 Task: Create ChildIssue0000000797 as Child Issue of Issue Issue0000000399 in Backlog  in Scrum Project Project0000000080 in Jira. Create ChildIssue0000000798 as Child Issue of Issue Issue0000000399 in Backlog  in Scrum Project Project0000000080 in Jira. Create ChildIssue0000000799 as Child Issue of Issue Issue0000000400 in Backlog  in Scrum Project Project0000000080 in Jira. Create ChildIssue0000000800 as Child Issue of Issue Issue0000000400 in Backlog  in Scrum Project Project0000000080 in Jira. Assign Person0000000157 as Assignee of Child Issue ChildIssue0000000781 of Issue Issue0000000391 in Backlog  in Scrum Project Project0000000079 in Jira
Action: Mouse moved to (43, 270)
Screenshot: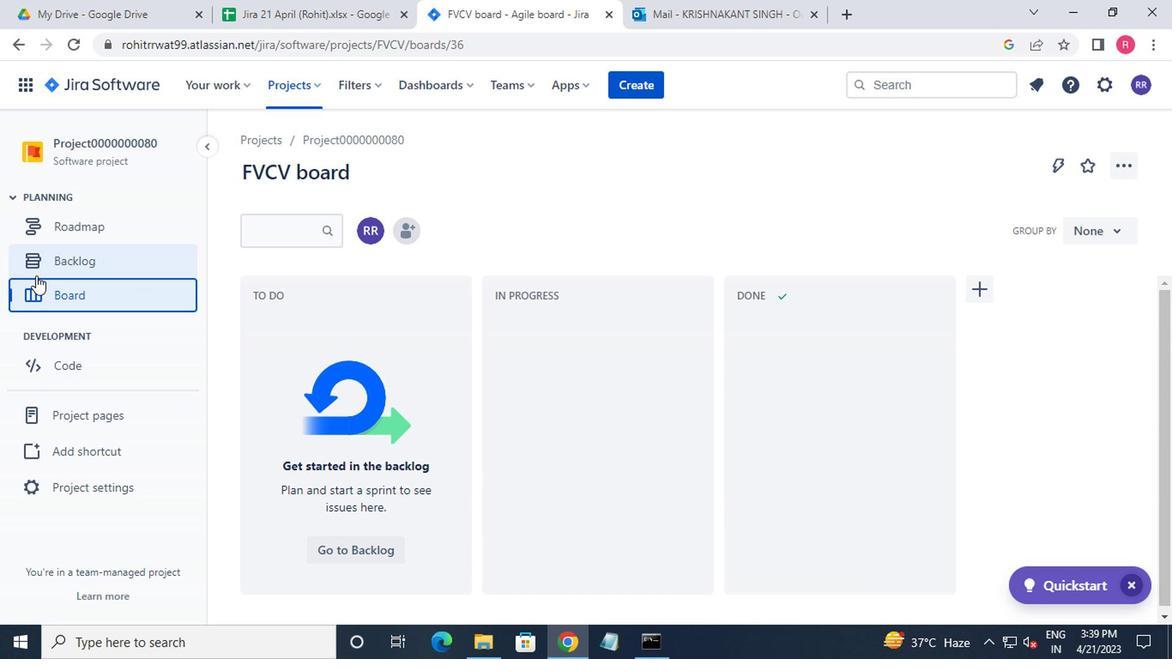 
Action: Mouse pressed left at (43, 270)
Screenshot: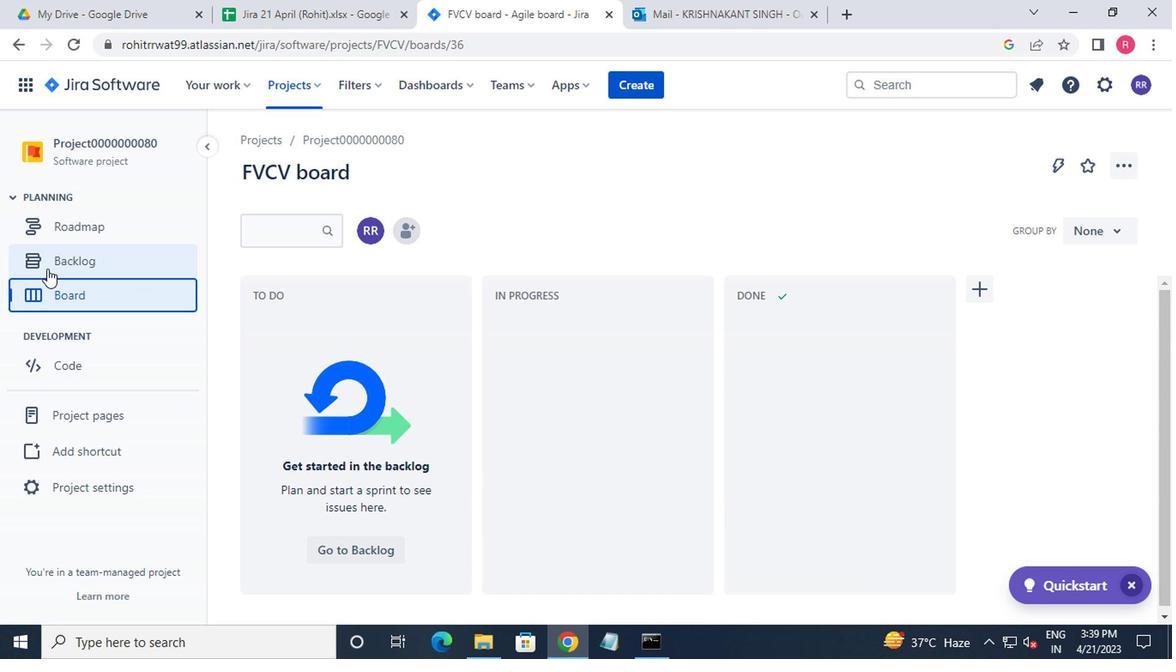 
Action: Mouse moved to (375, 354)
Screenshot: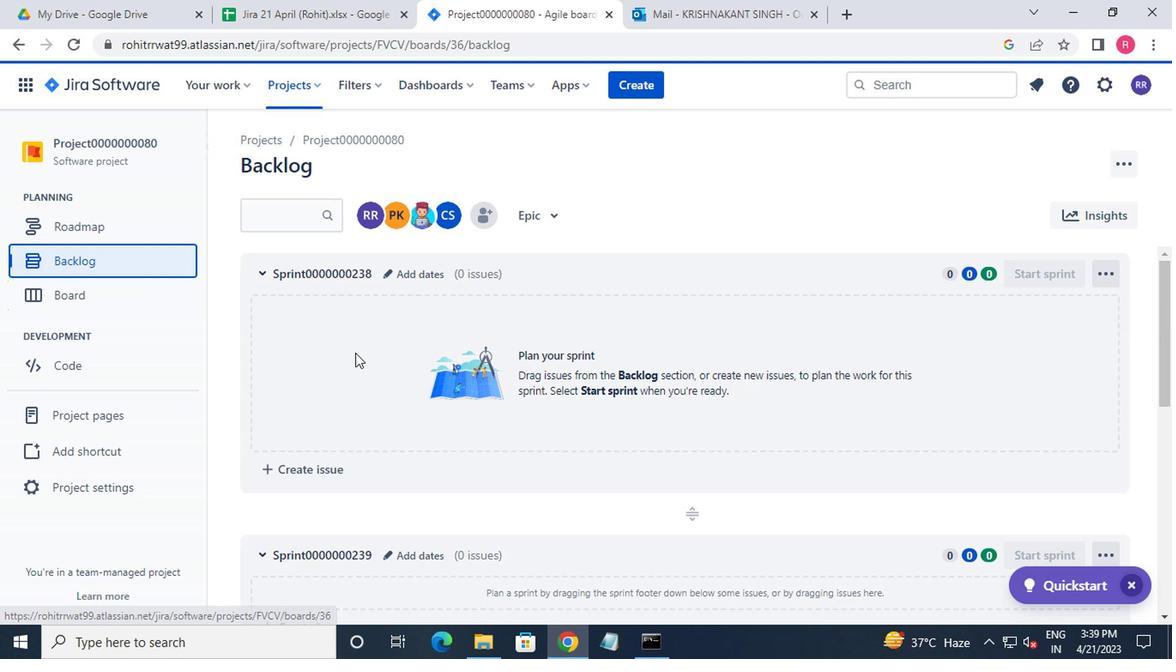 
Action: Mouse scrolled (375, 353) with delta (0, -1)
Screenshot: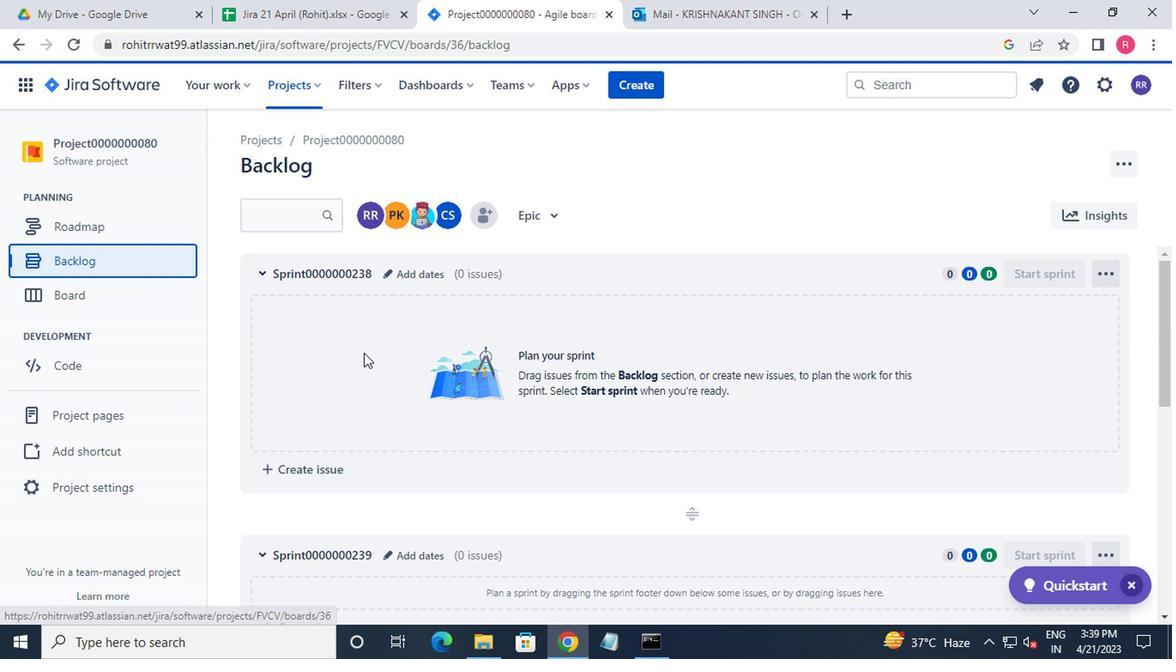 
Action: Mouse scrolled (375, 353) with delta (0, -1)
Screenshot: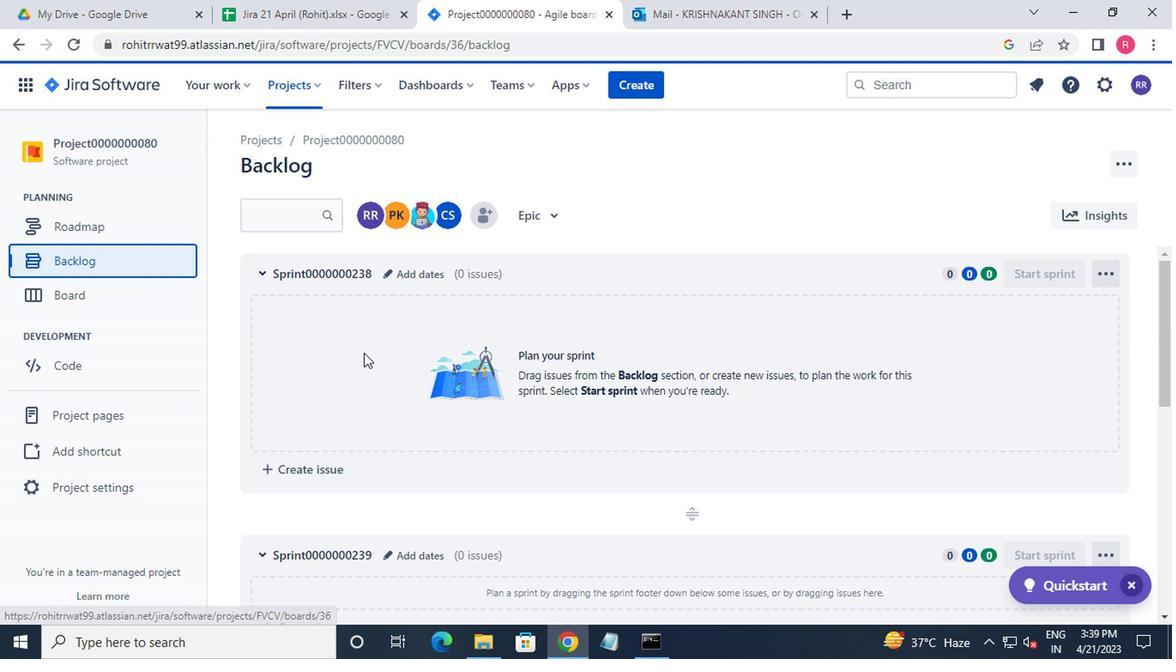
Action: Mouse scrolled (375, 353) with delta (0, -1)
Screenshot: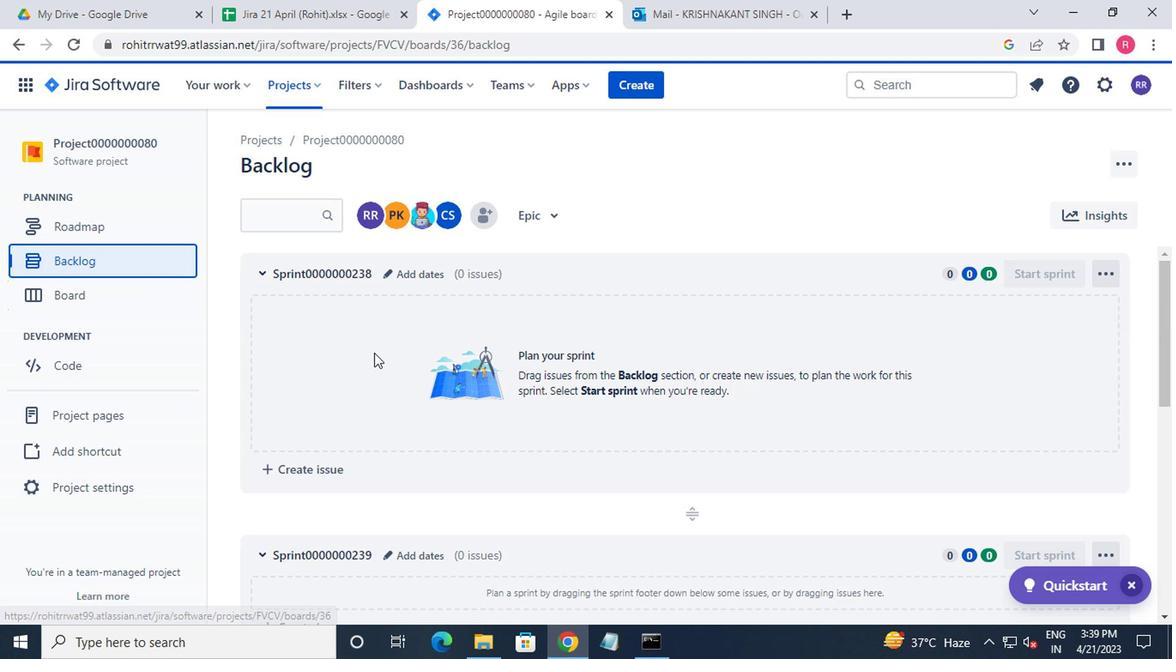 
Action: Mouse moved to (376, 354)
Screenshot: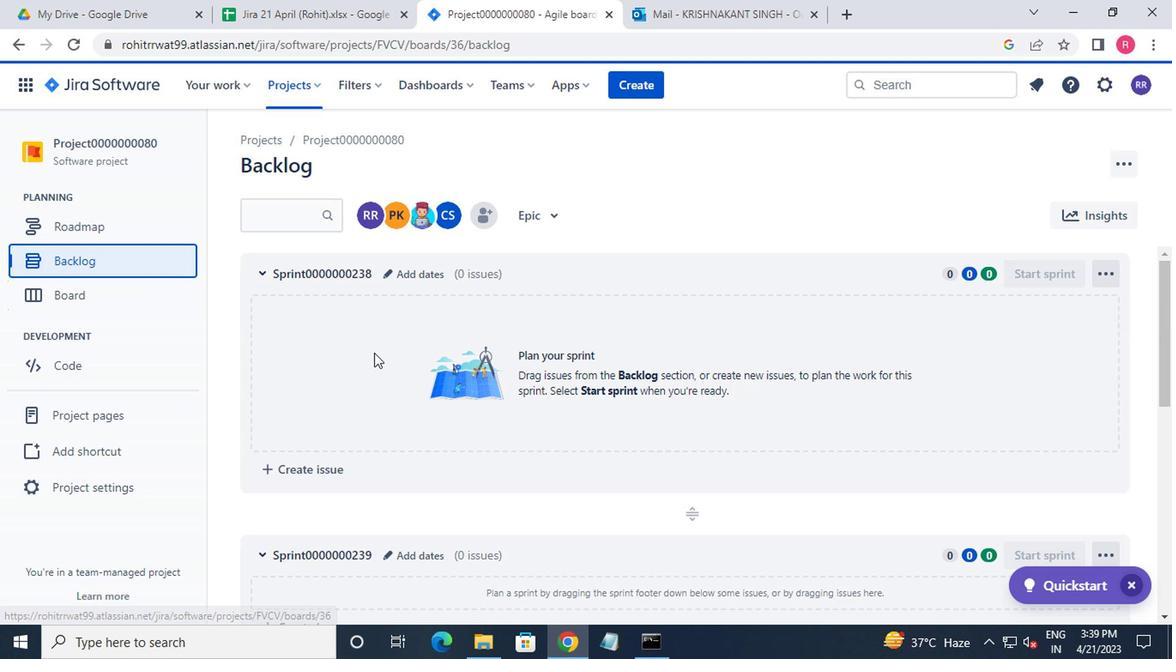 
Action: Mouse scrolled (376, 353) with delta (0, -1)
Screenshot: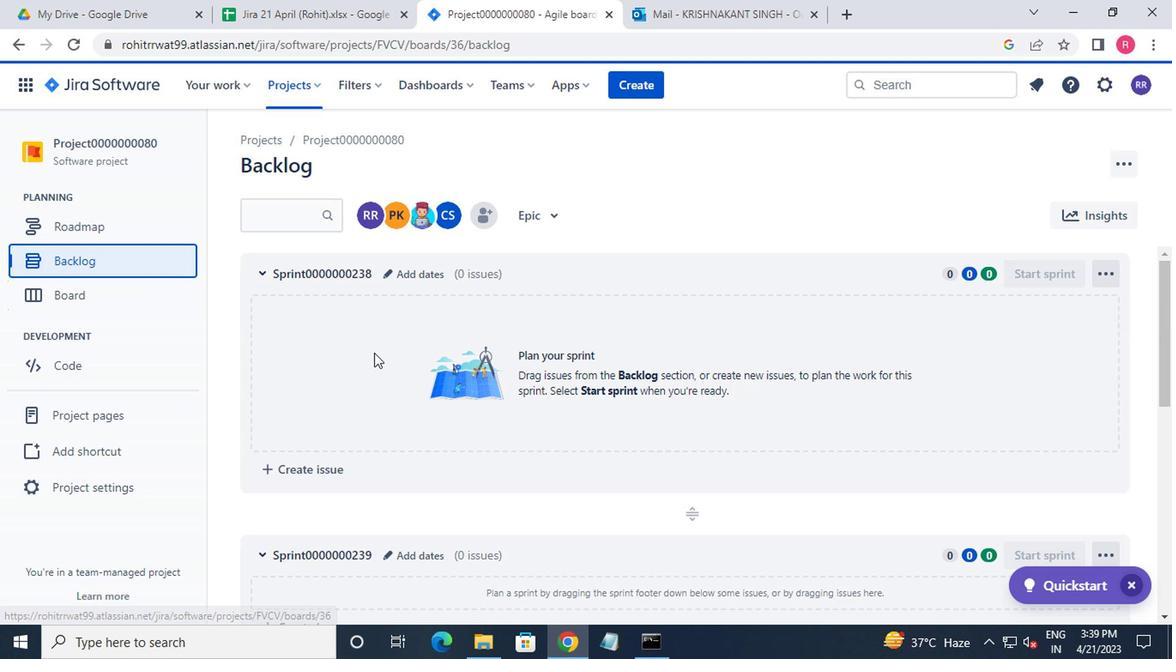 
Action: Mouse scrolled (376, 353) with delta (0, -1)
Screenshot: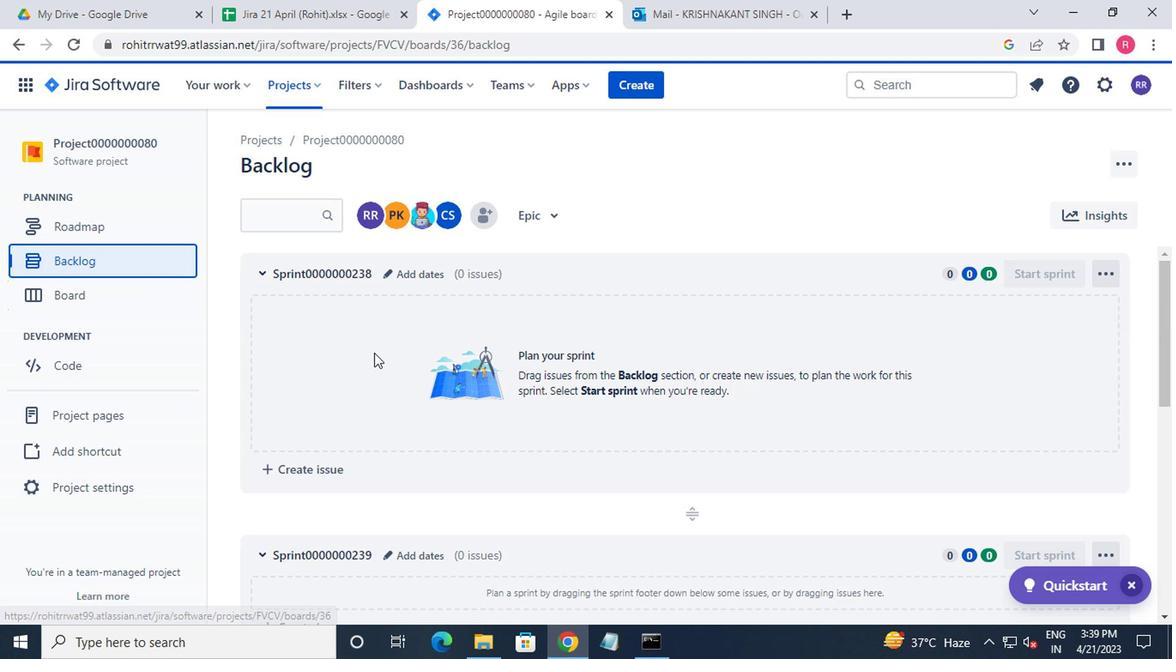 
Action: Mouse moved to (376, 356)
Screenshot: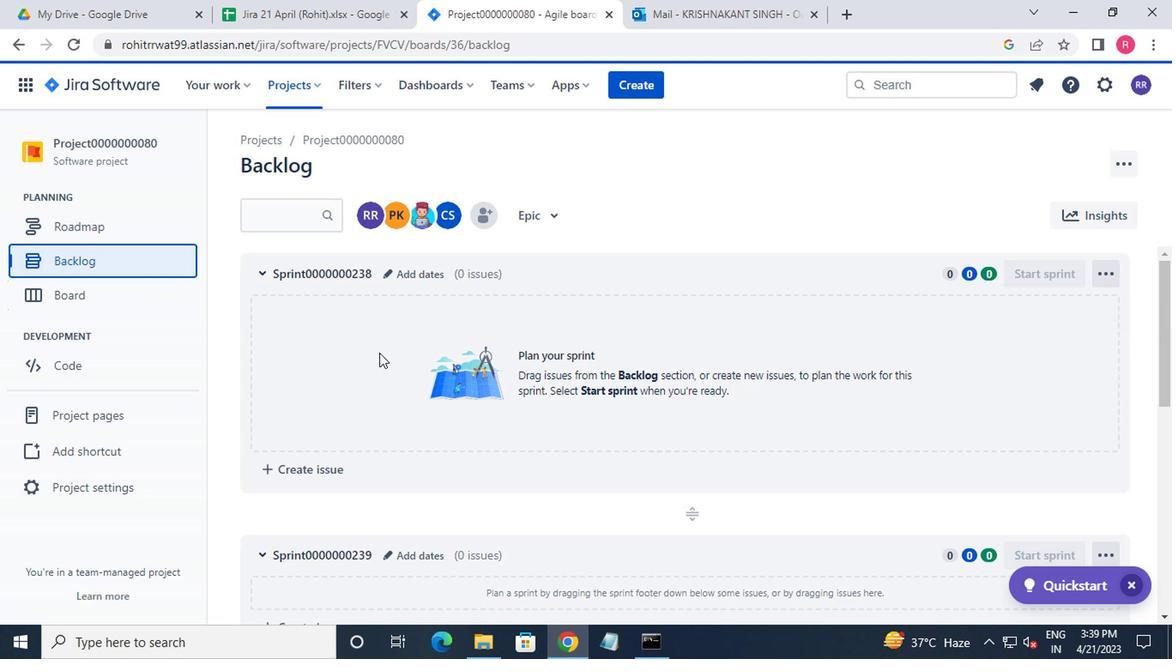 
Action: Mouse scrolled (376, 355) with delta (0, 0)
Screenshot: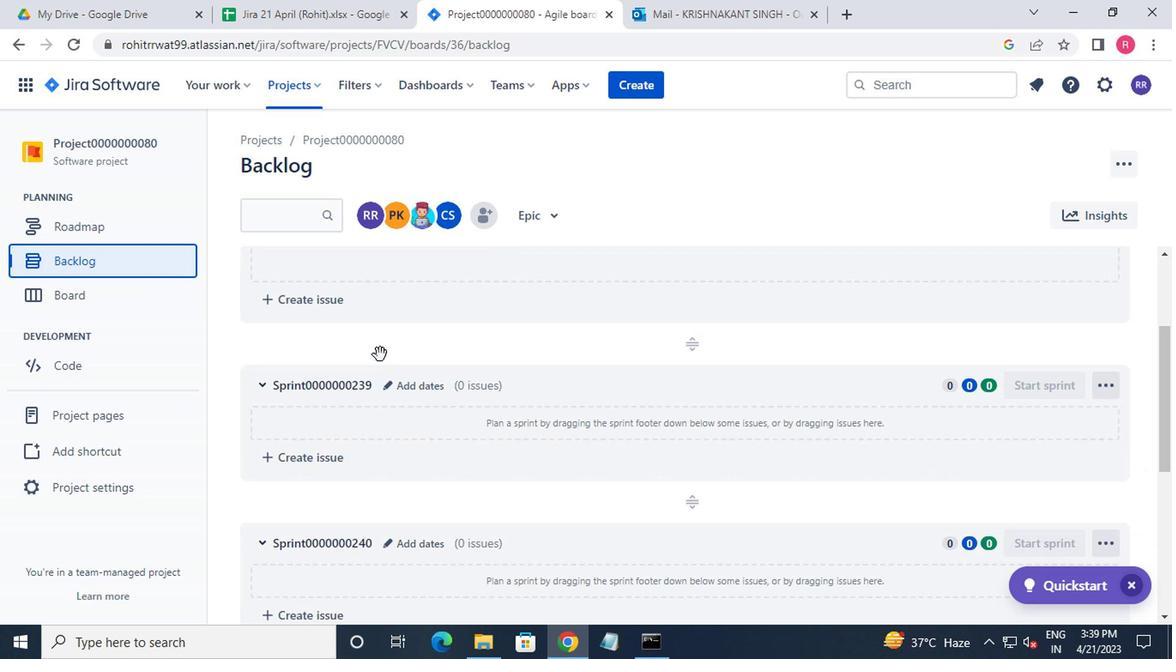 
Action: Mouse scrolled (376, 355) with delta (0, 0)
Screenshot: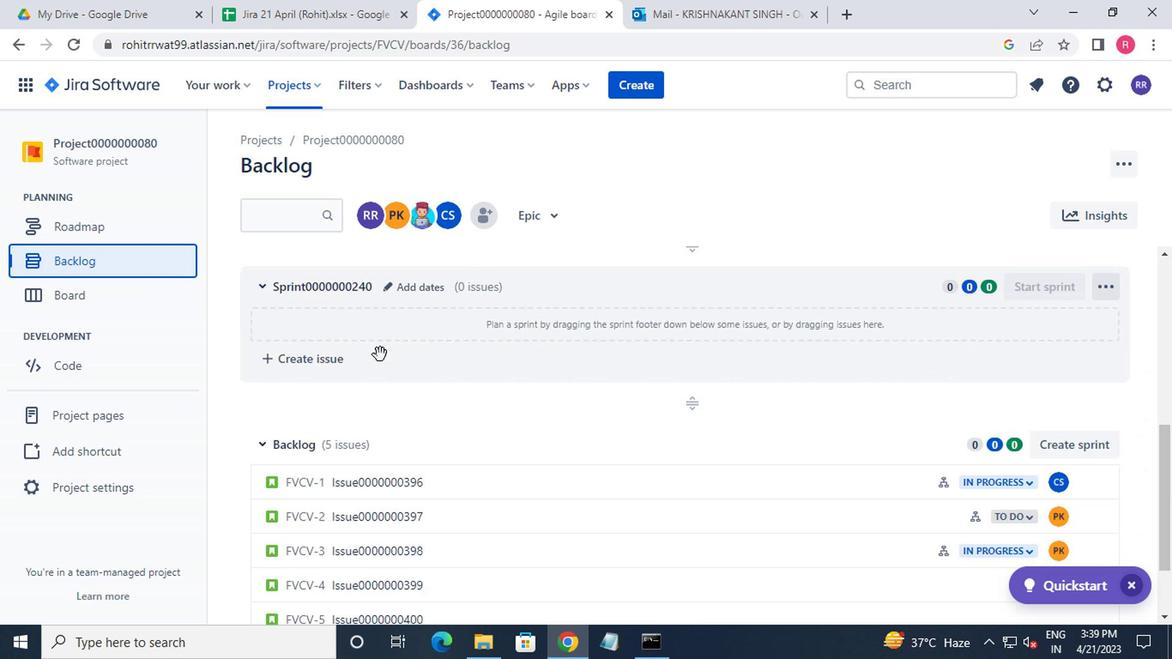 
Action: Mouse scrolled (376, 355) with delta (0, 0)
Screenshot: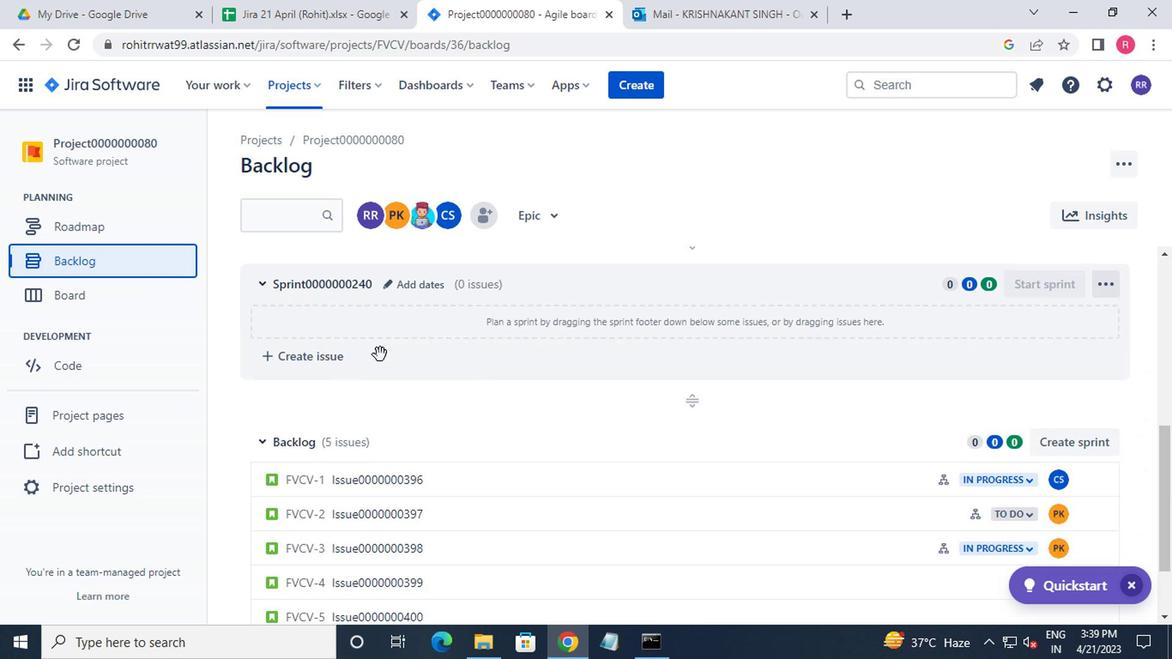
Action: Mouse scrolled (376, 355) with delta (0, 0)
Screenshot: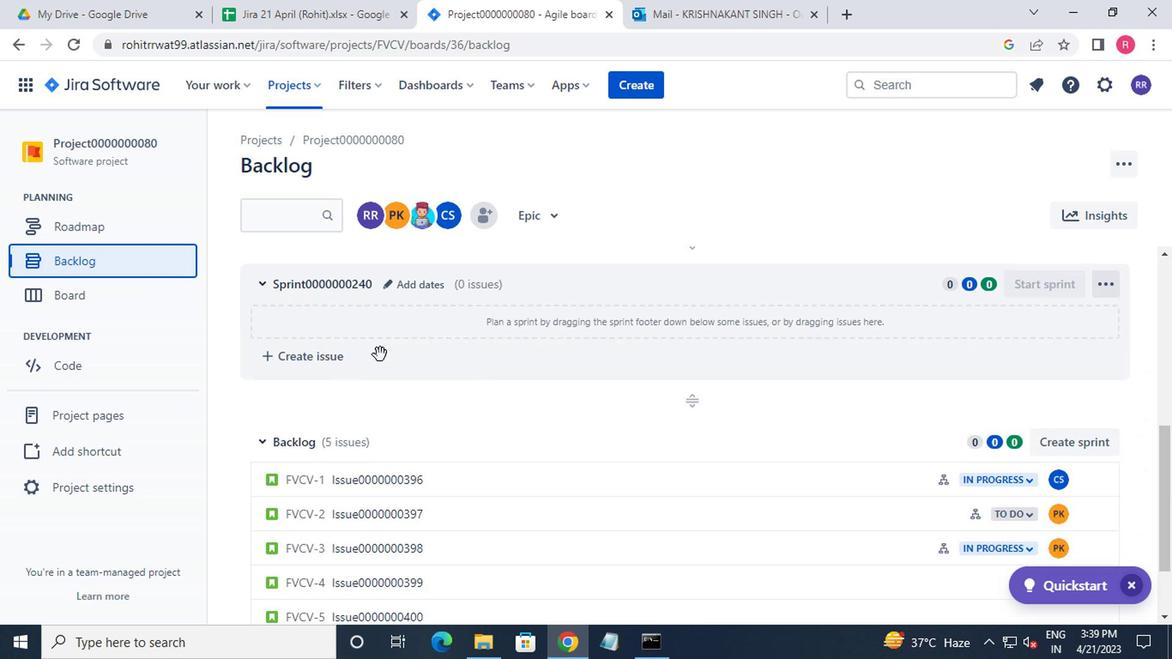 
Action: Mouse moved to (376, 357)
Screenshot: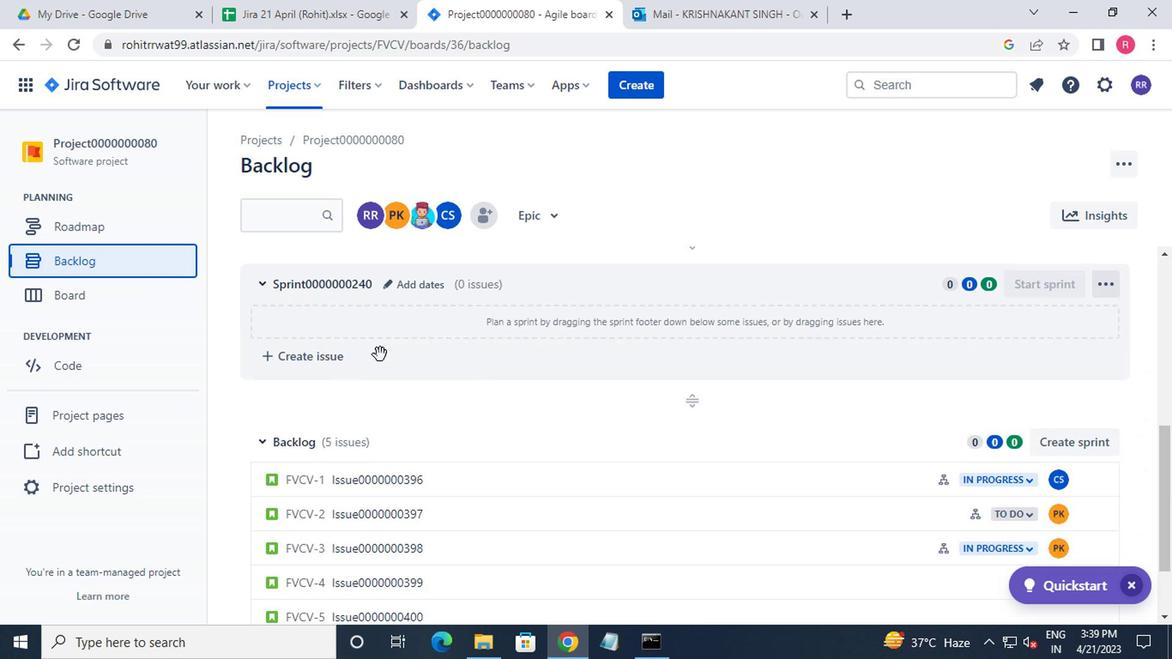 
Action: Mouse scrolled (376, 357) with delta (0, 0)
Screenshot: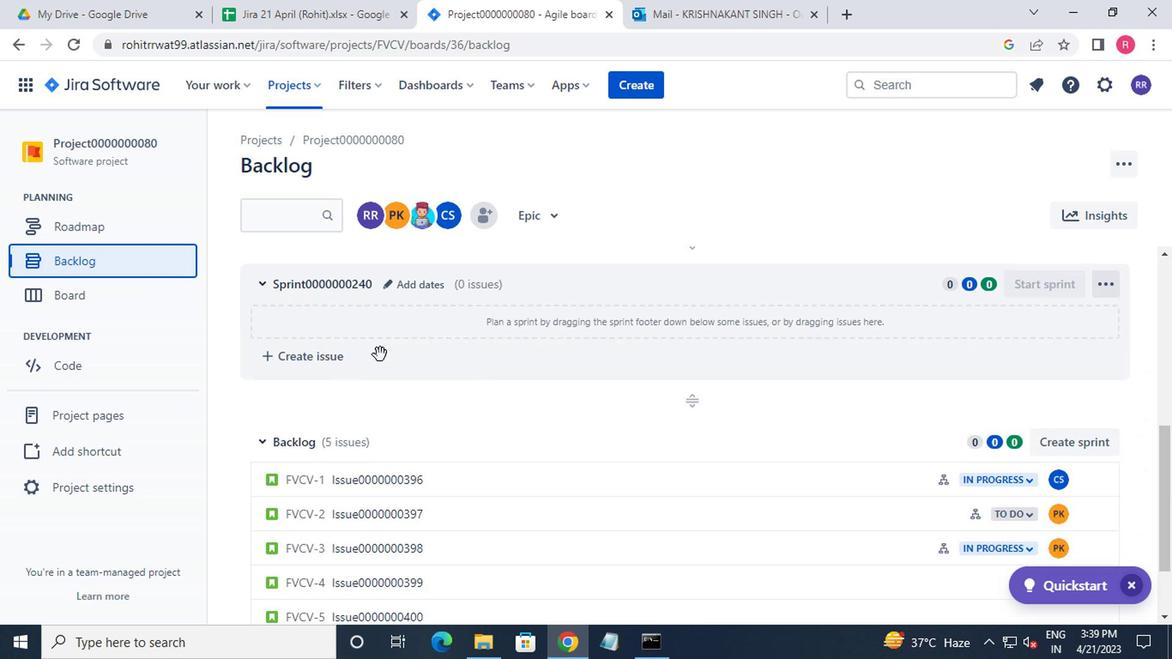 
Action: Mouse moved to (530, 483)
Screenshot: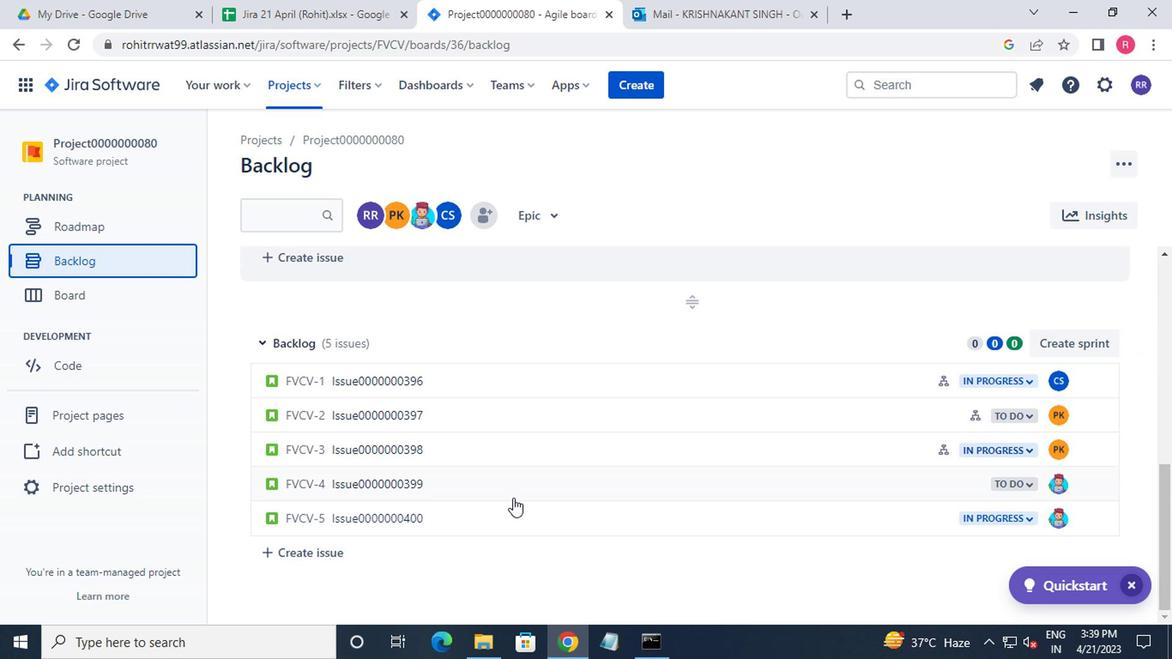 
Action: Mouse pressed left at (530, 483)
Screenshot: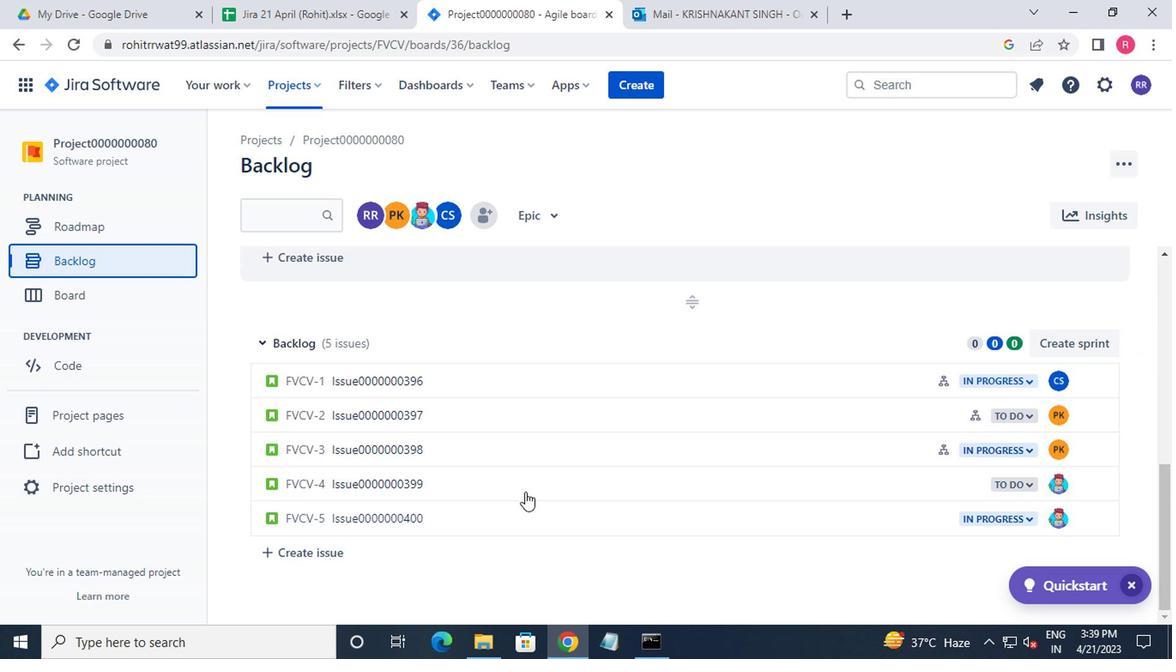 
Action: Mouse moved to (865, 351)
Screenshot: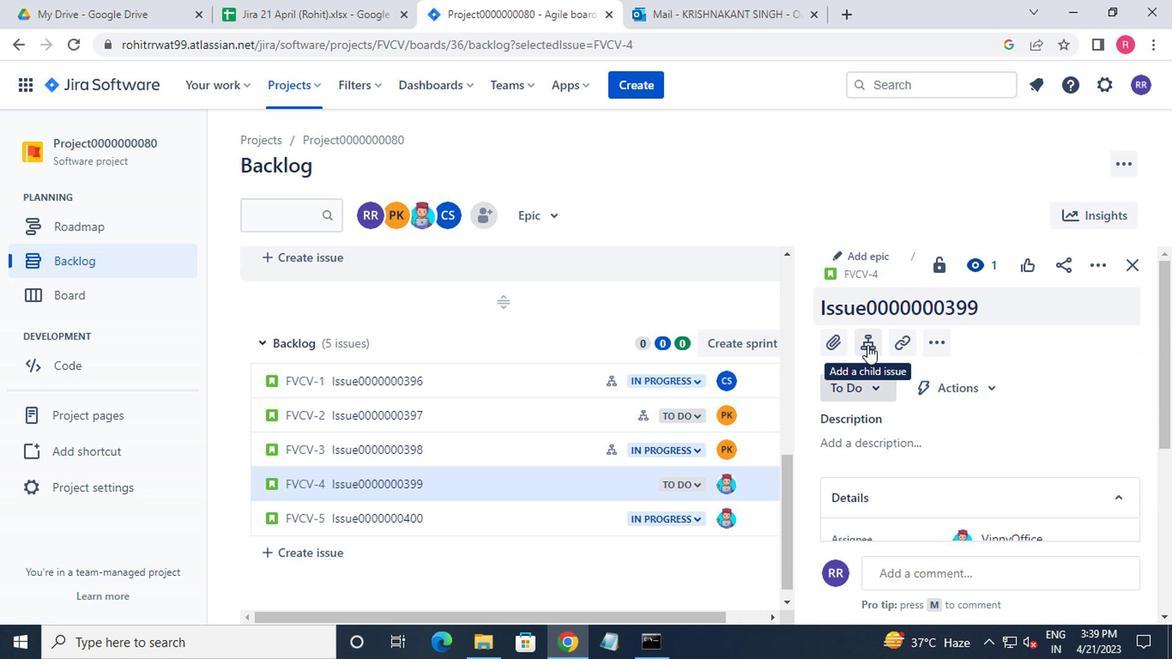 
Action: Mouse pressed left at (865, 351)
Screenshot: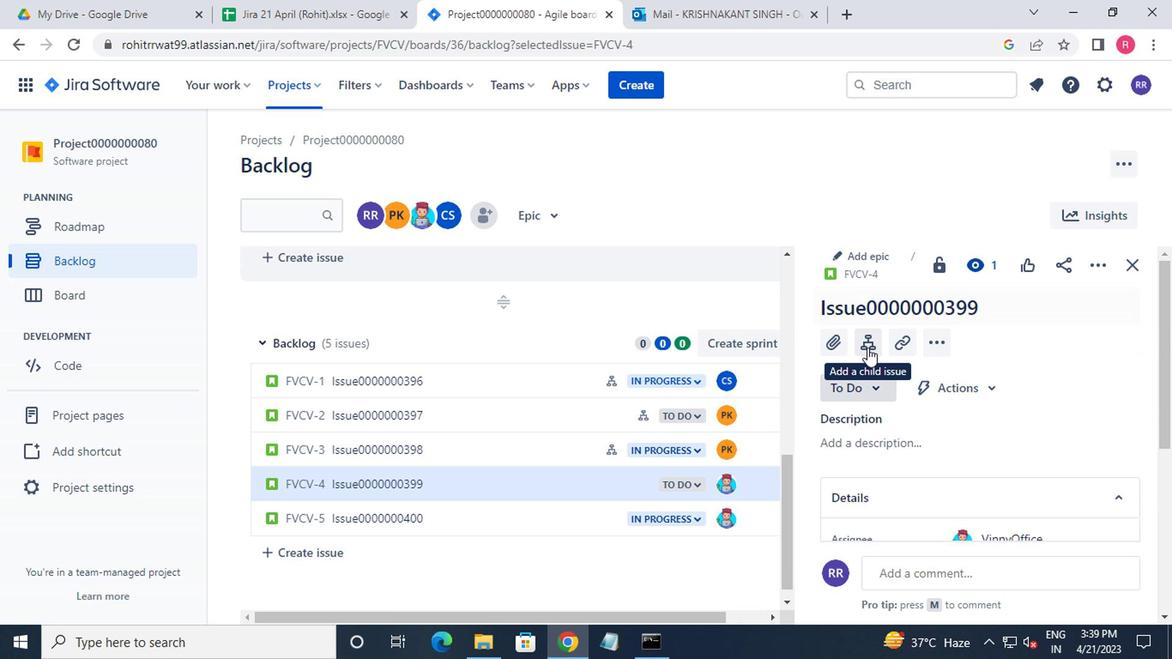 
Action: Mouse moved to (784, 306)
Screenshot: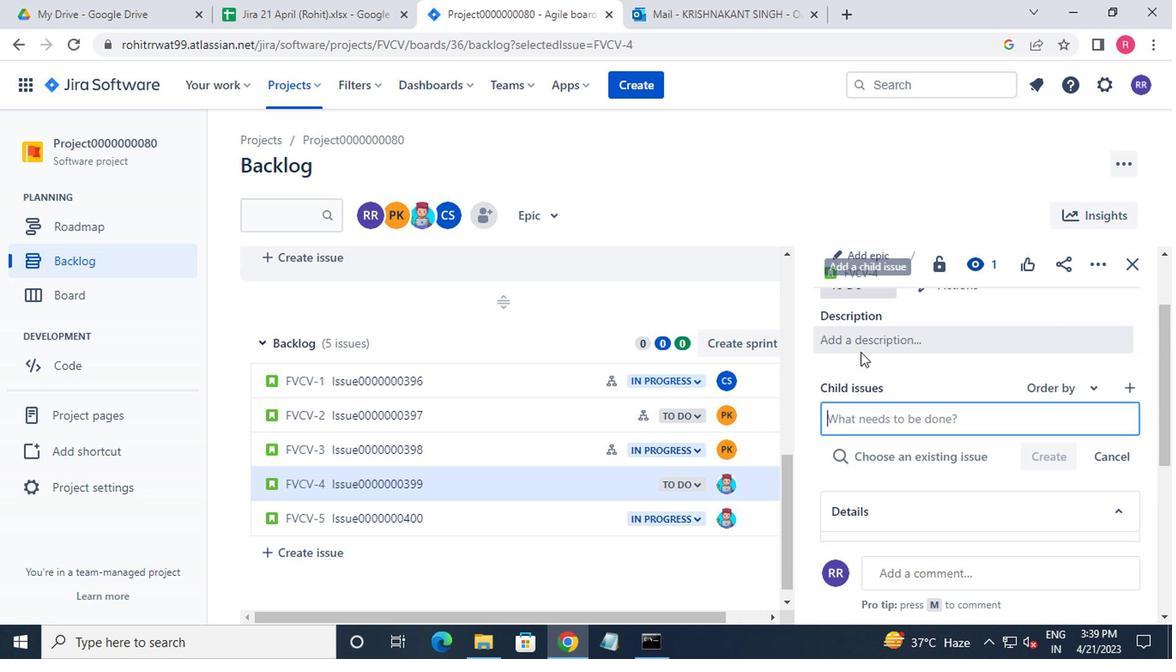 
Action: Key pressed <Key.shift>CHILD<Key.shift_r>ISSUE0000000797<Key.enter><Key.shift>CHILD<Key.shift_r>ISSUE0000000798<Key.enter>
Screenshot: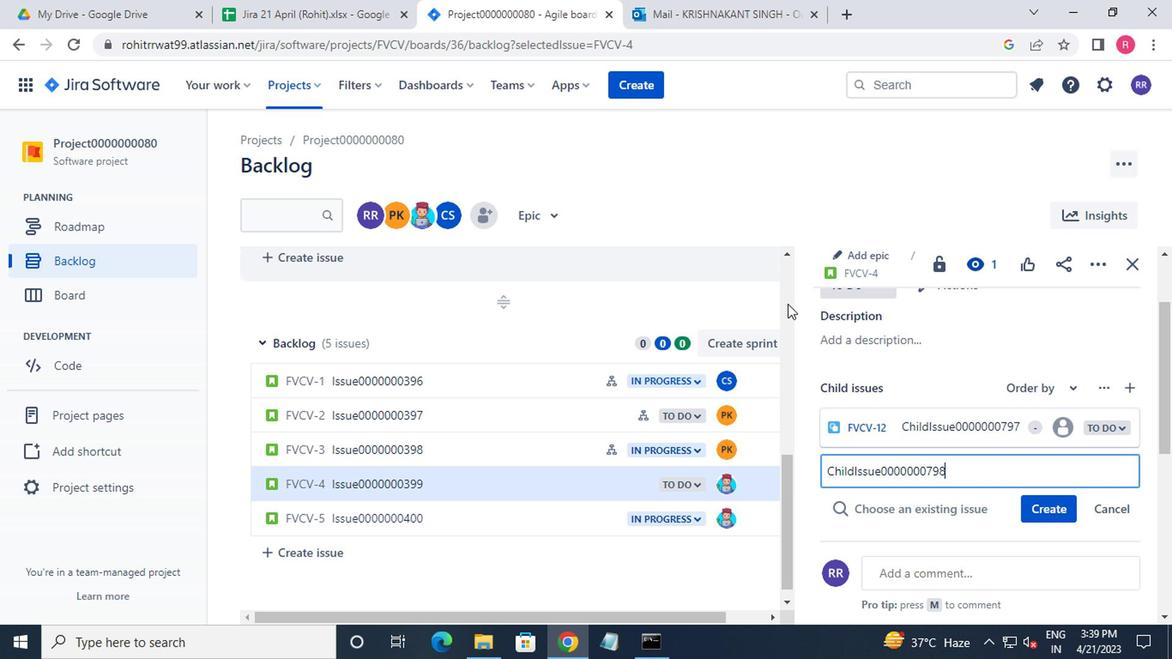 
Action: Mouse moved to (529, 511)
Screenshot: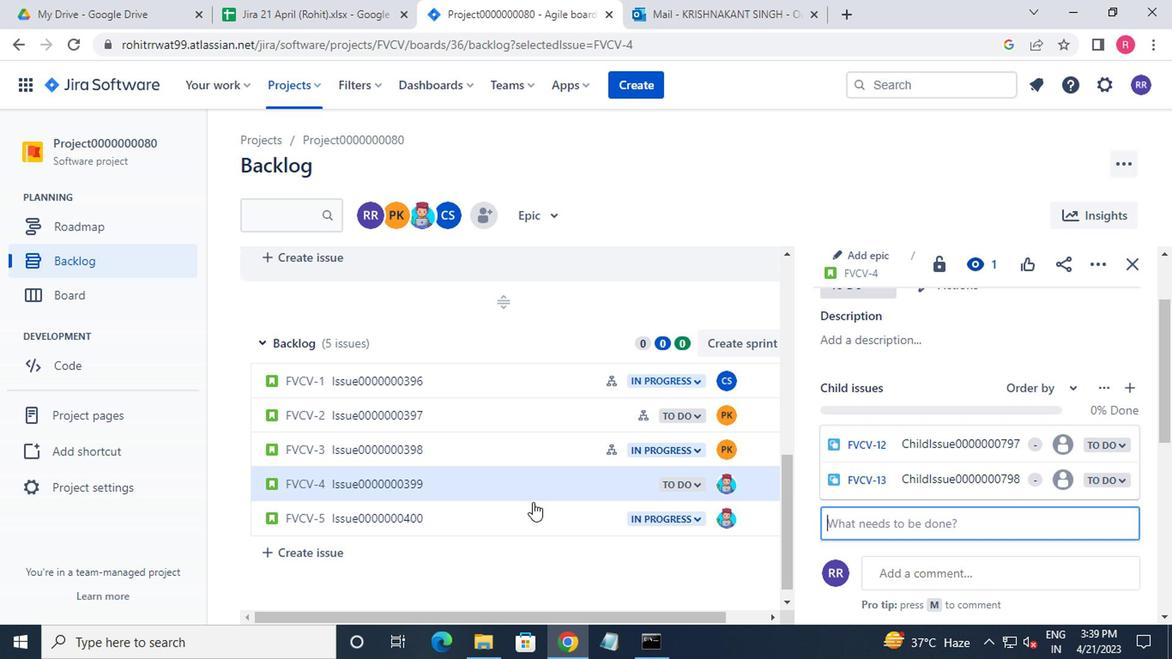 
Action: Mouse pressed left at (529, 511)
Screenshot: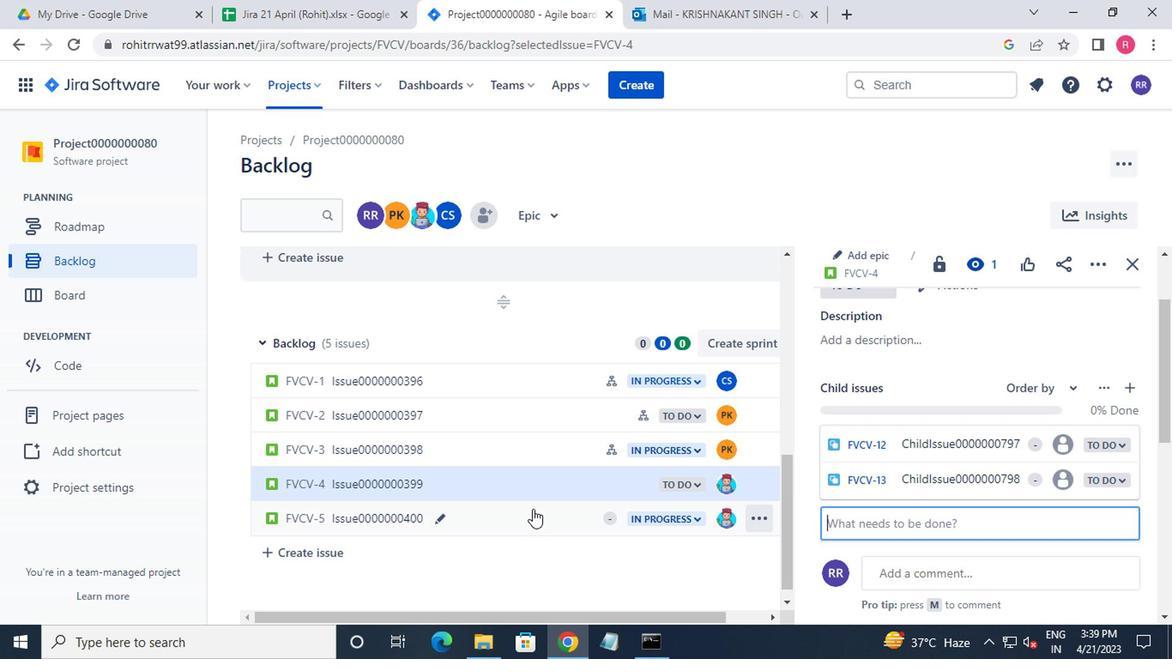 
Action: Mouse moved to (869, 342)
Screenshot: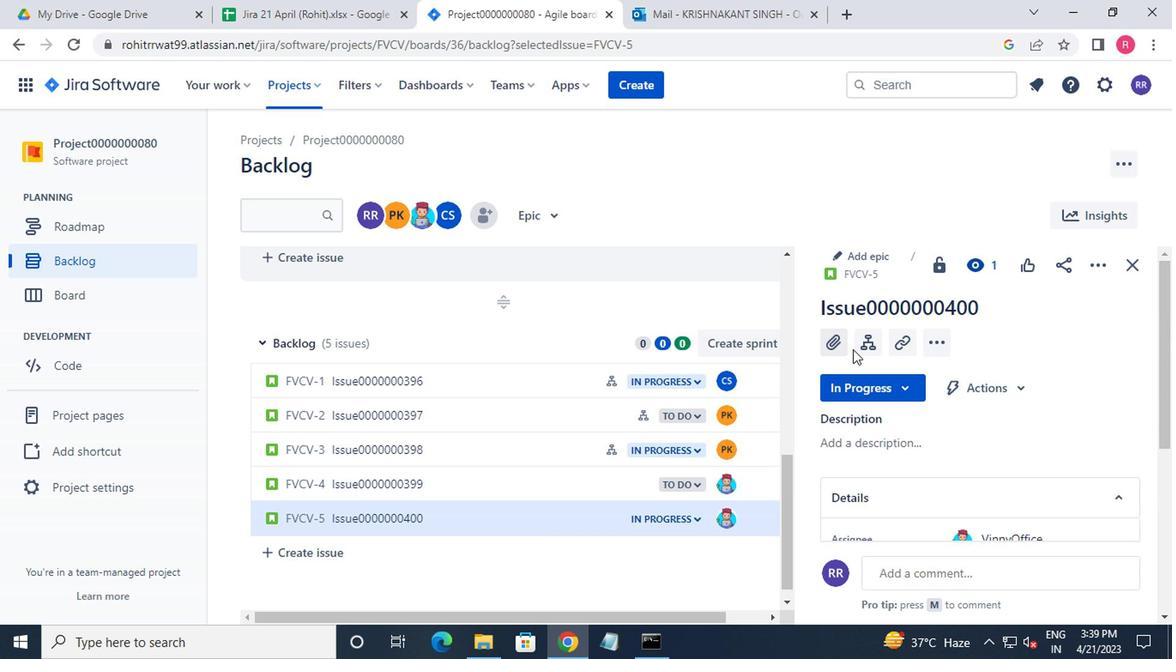
Action: Mouse pressed left at (869, 342)
Screenshot: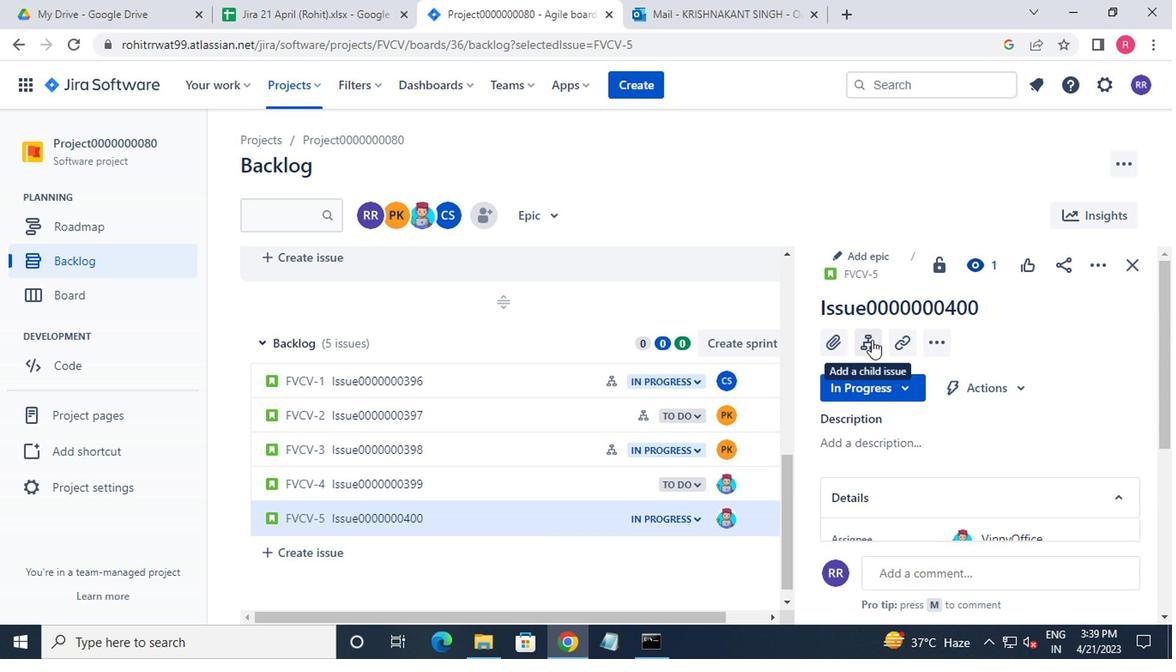 
Action: Mouse moved to (869, 355)
Screenshot: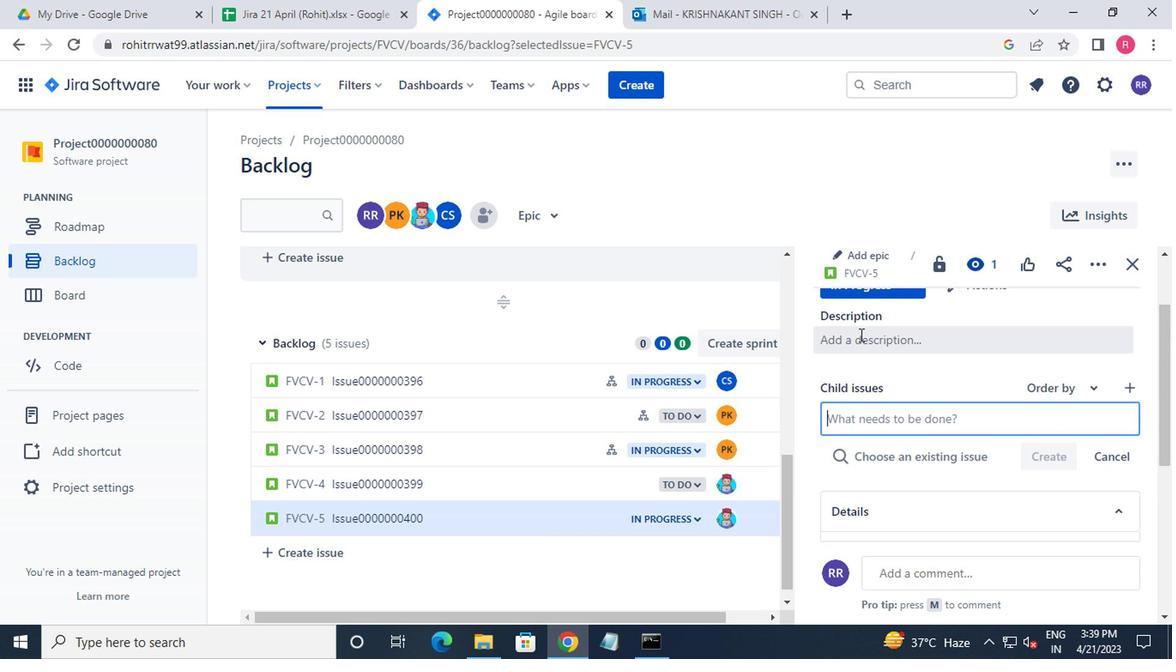 
Action: Key pressed <Key.shift>CHILD<Key.shift_r>ISSUE0000000799<Key.enter><Key.shift>CHILD<Key.shift_r>ISSUE0000000800<Key.enter>
Screenshot: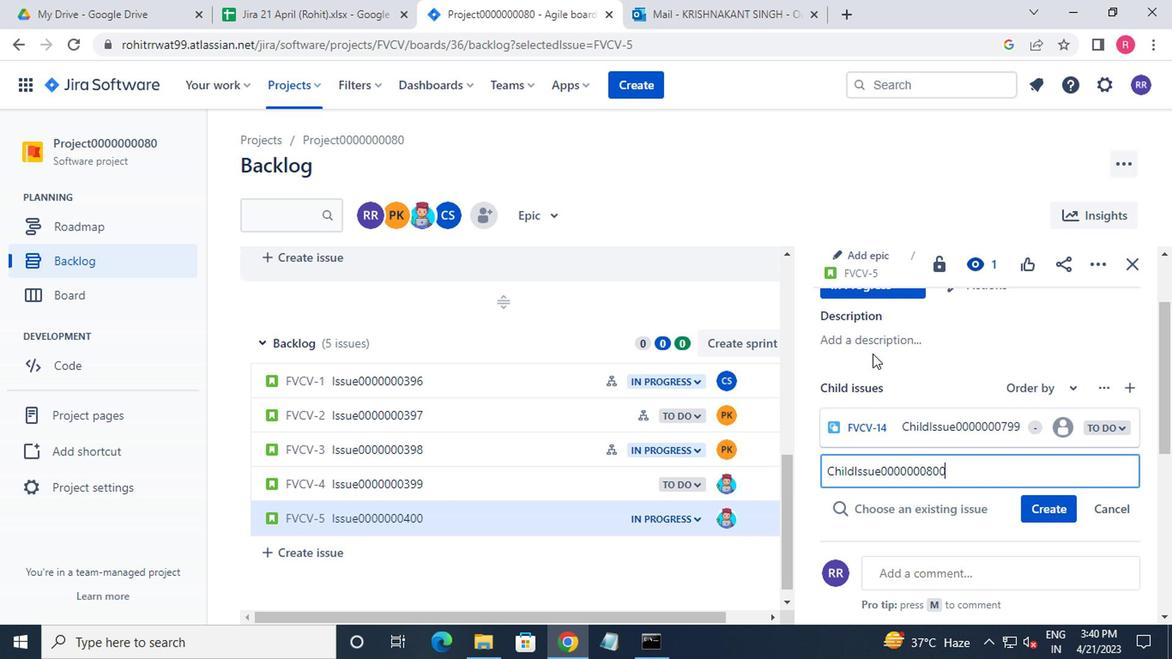 
Action: Mouse moved to (307, 76)
Screenshot: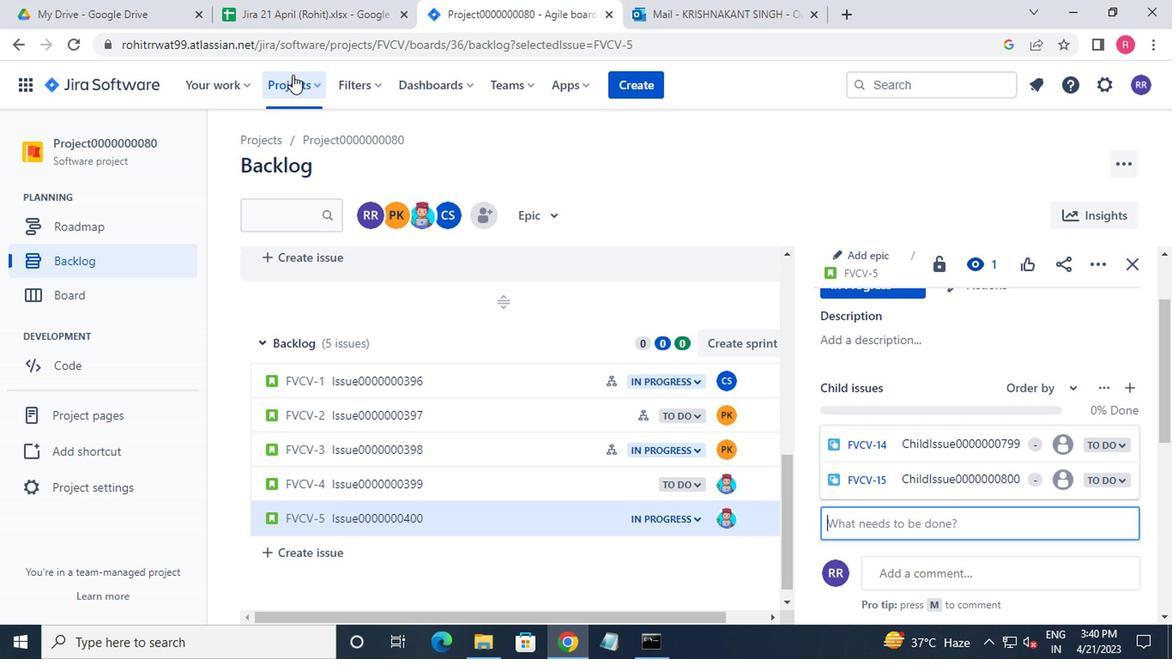 
Action: Mouse pressed left at (307, 76)
Screenshot: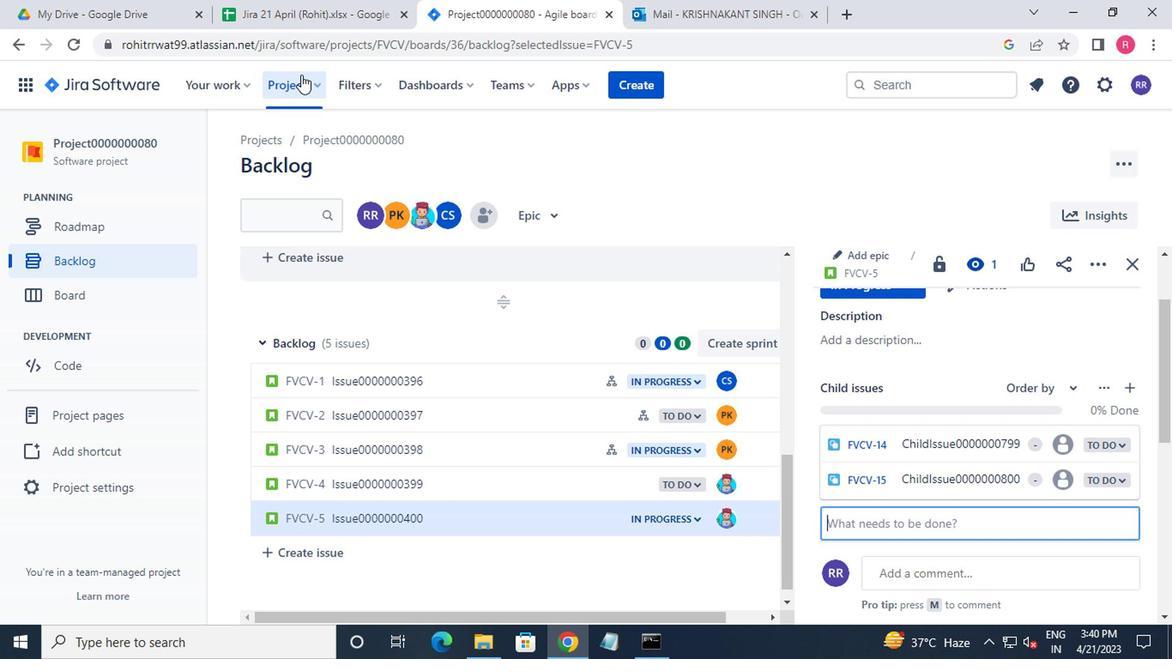 
Action: Mouse moved to (369, 218)
Screenshot: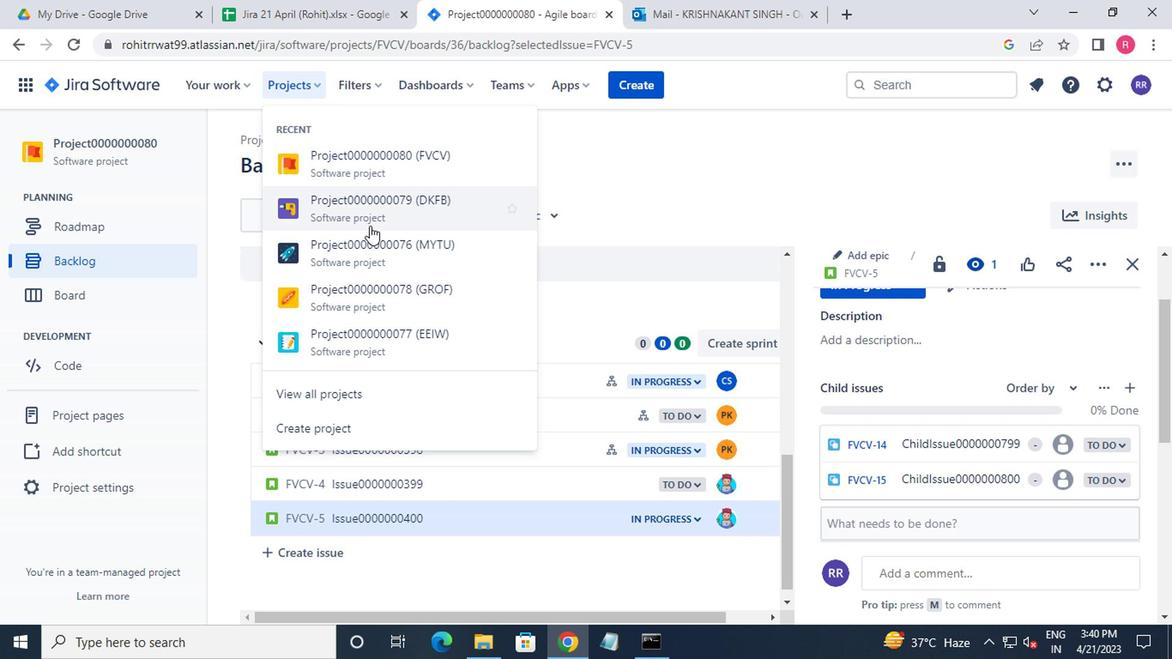 
Action: Mouse pressed left at (369, 218)
Screenshot: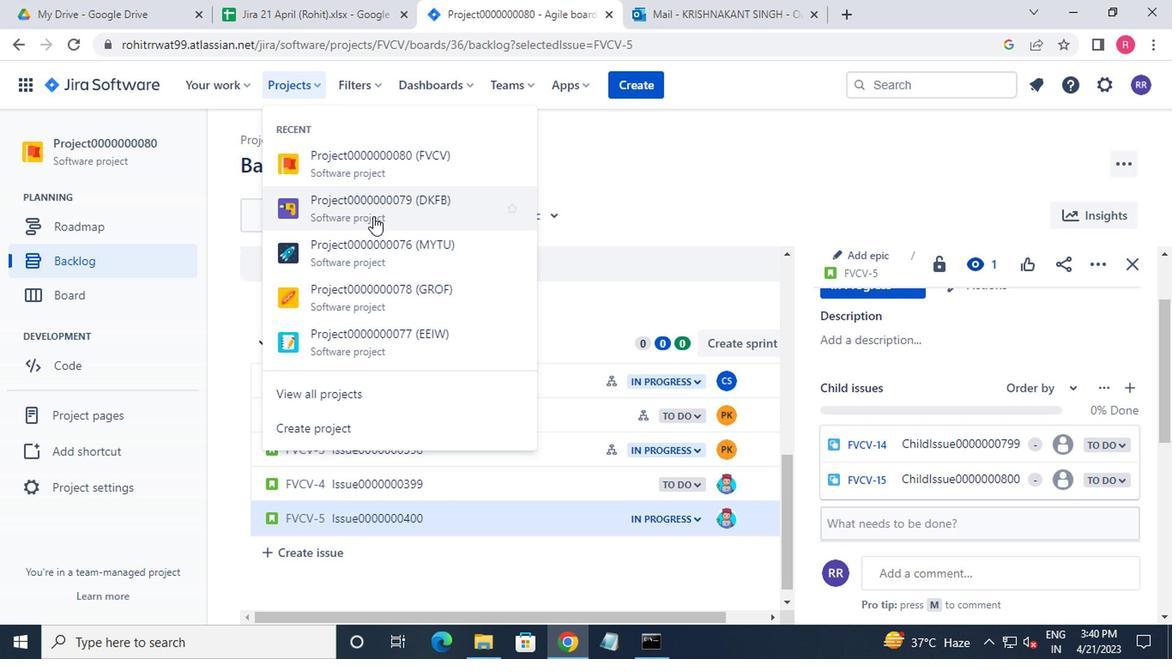 
Action: Mouse moved to (110, 269)
Screenshot: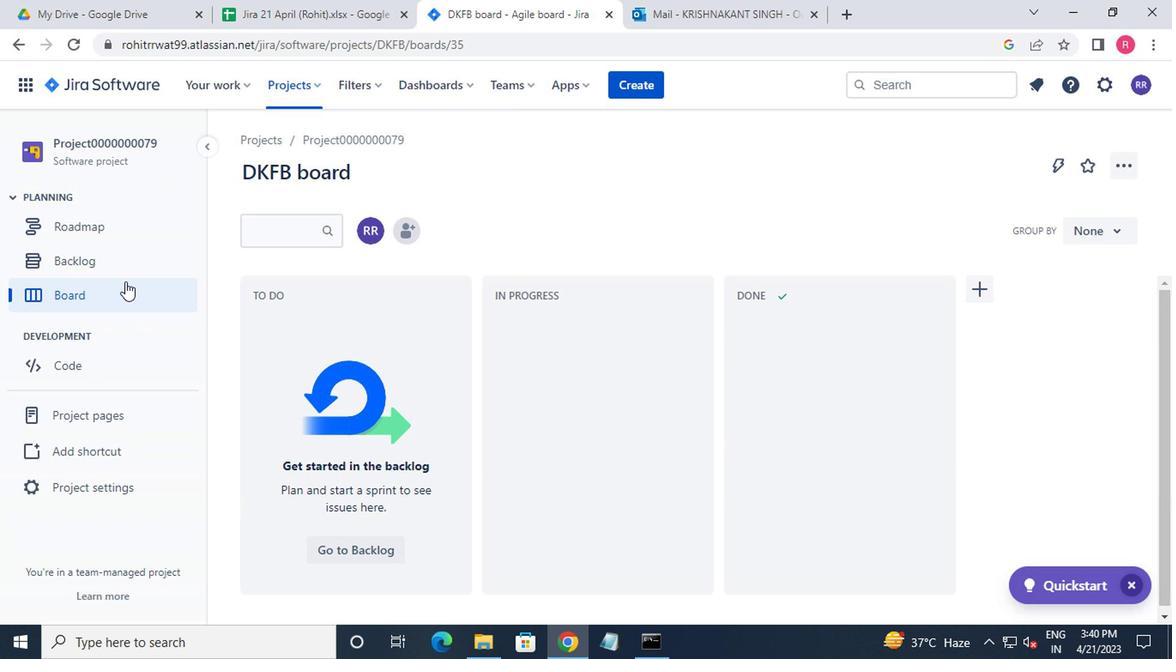 
Action: Mouse pressed left at (110, 269)
Screenshot: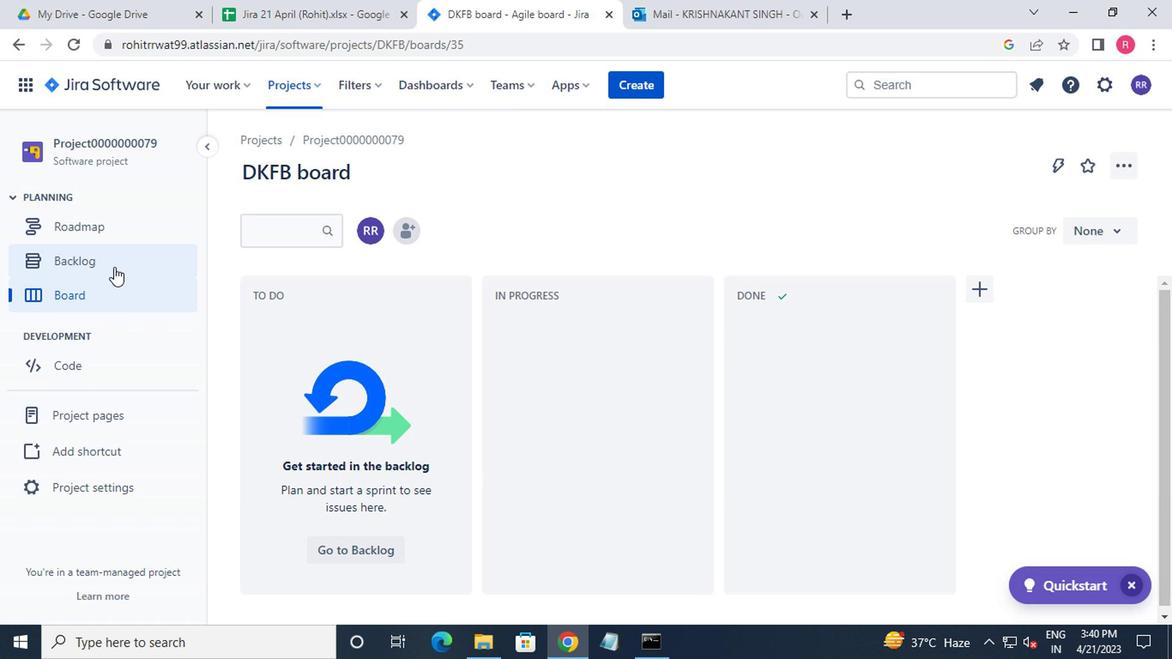 
Action: Mouse moved to (326, 329)
Screenshot: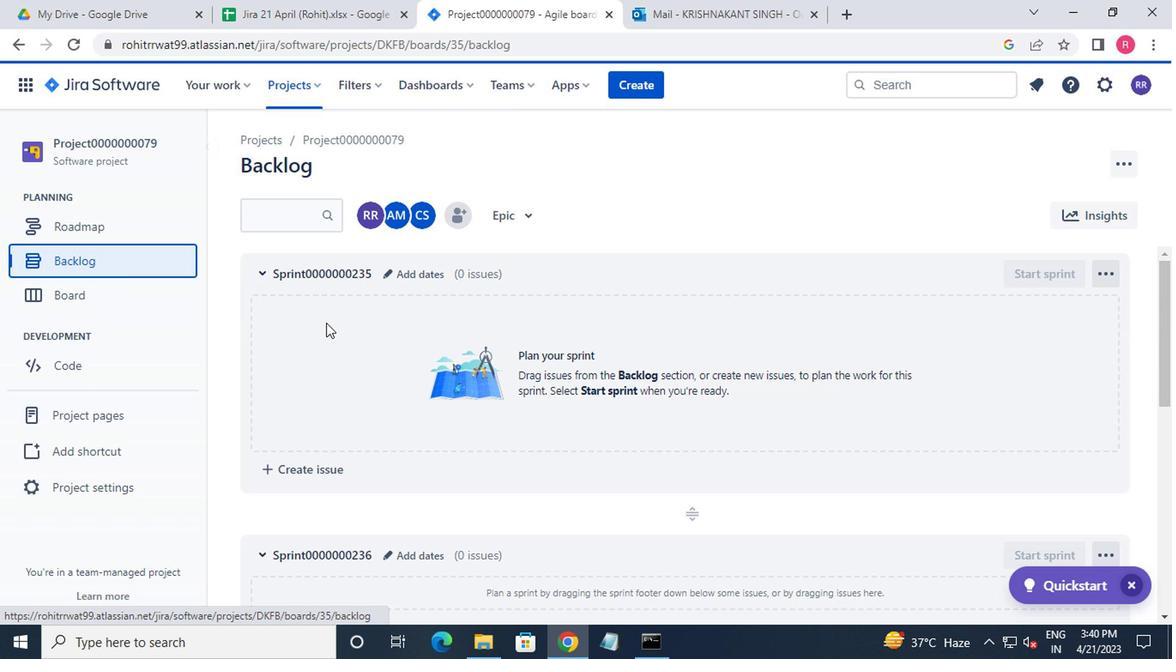 
Action: Mouse scrolled (326, 328) with delta (0, -1)
Screenshot: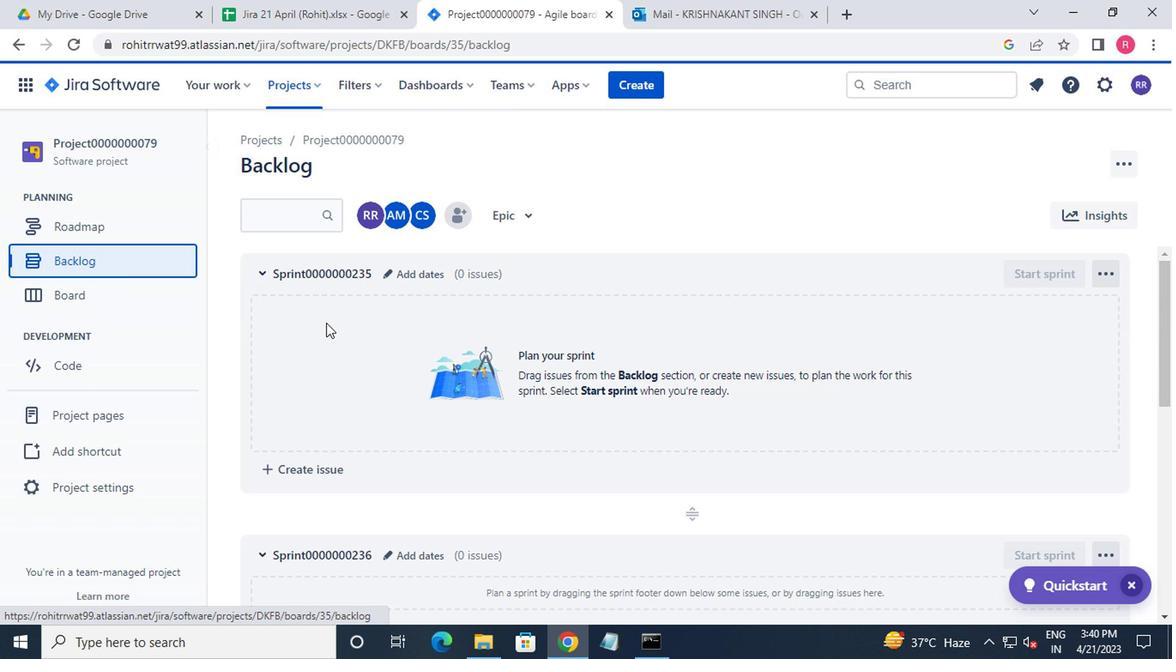 
Action: Mouse moved to (334, 334)
Screenshot: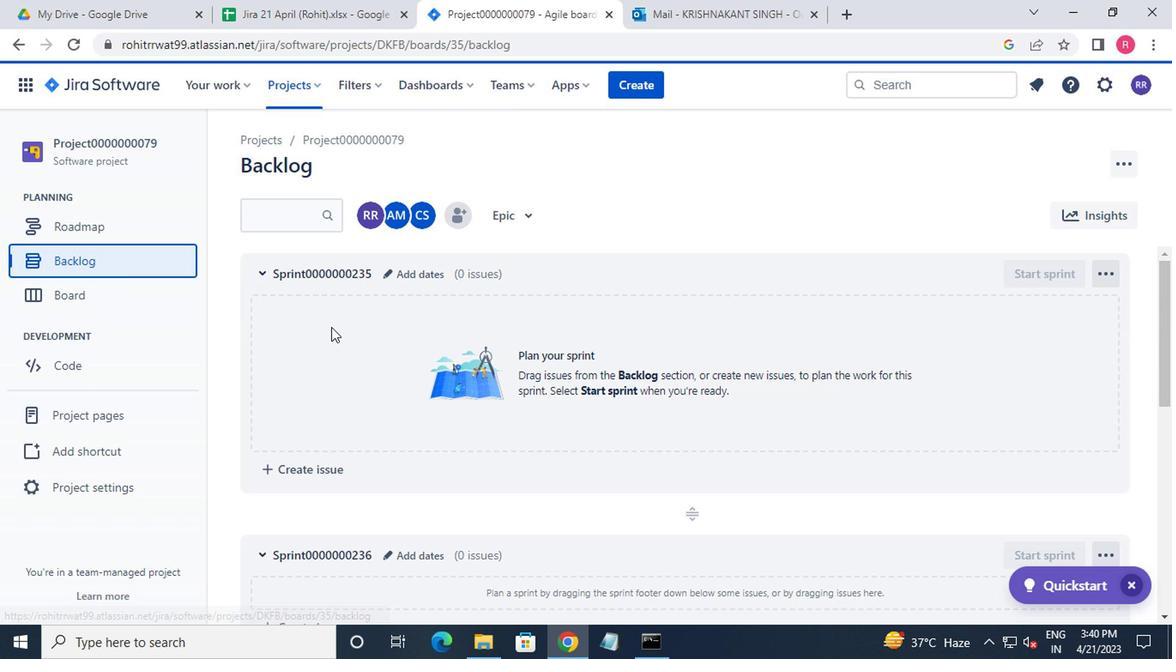 
Action: Mouse scrolled (334, 333) with delta (0, 0)
Screenshot: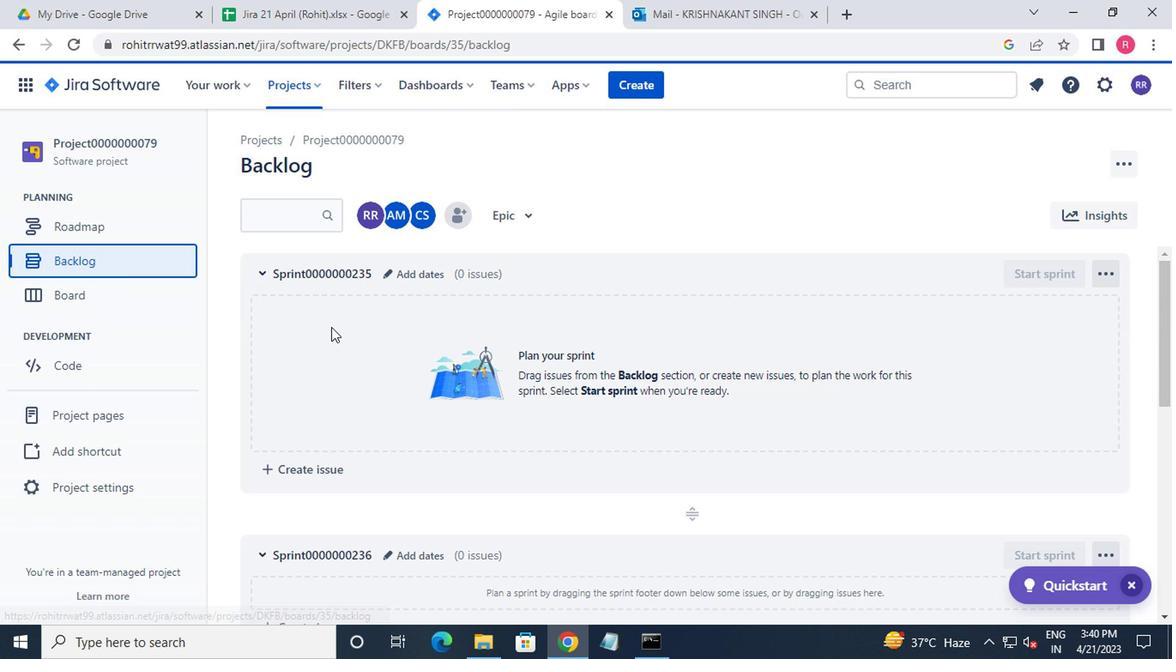 
Action: Mouse moved to (347, 344)
Screenshot: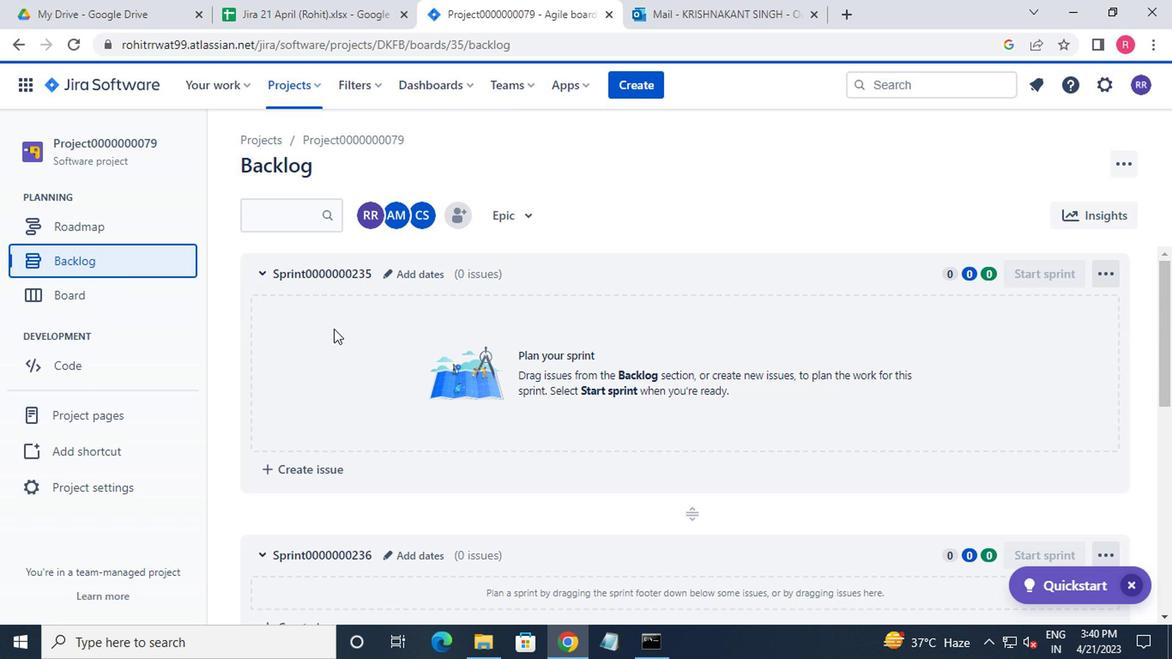 
Action: Mouse scrolled (347, 343) with delta (0, -1)
Screenshot: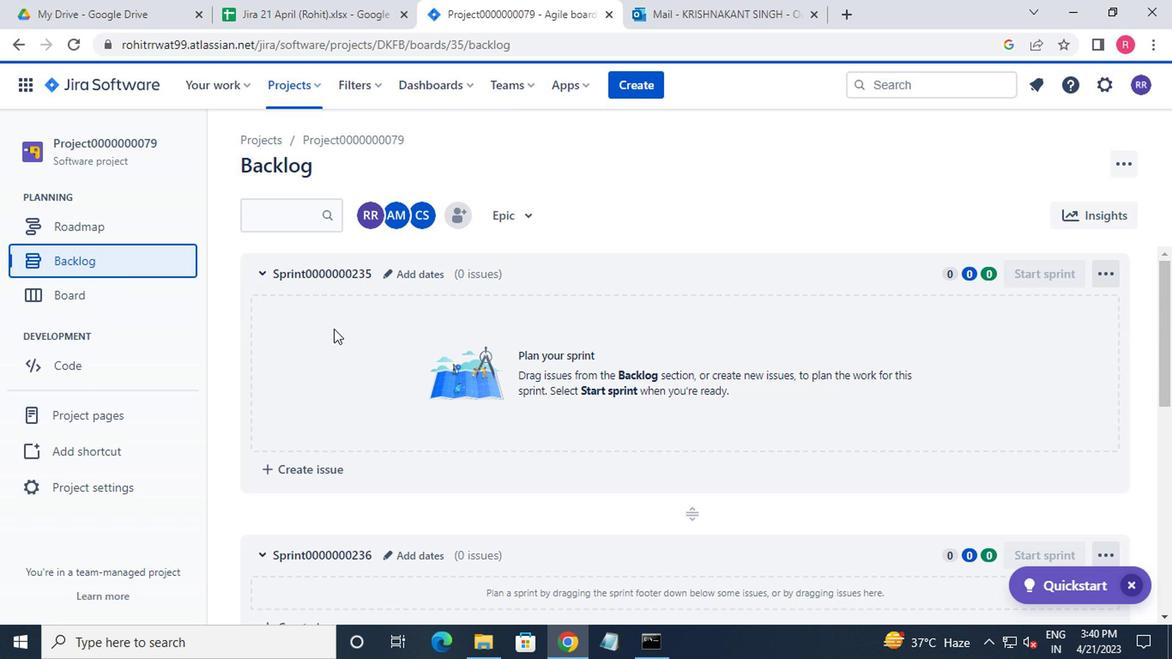 
Action: Mouse moved to (357, 353)
Screenshot: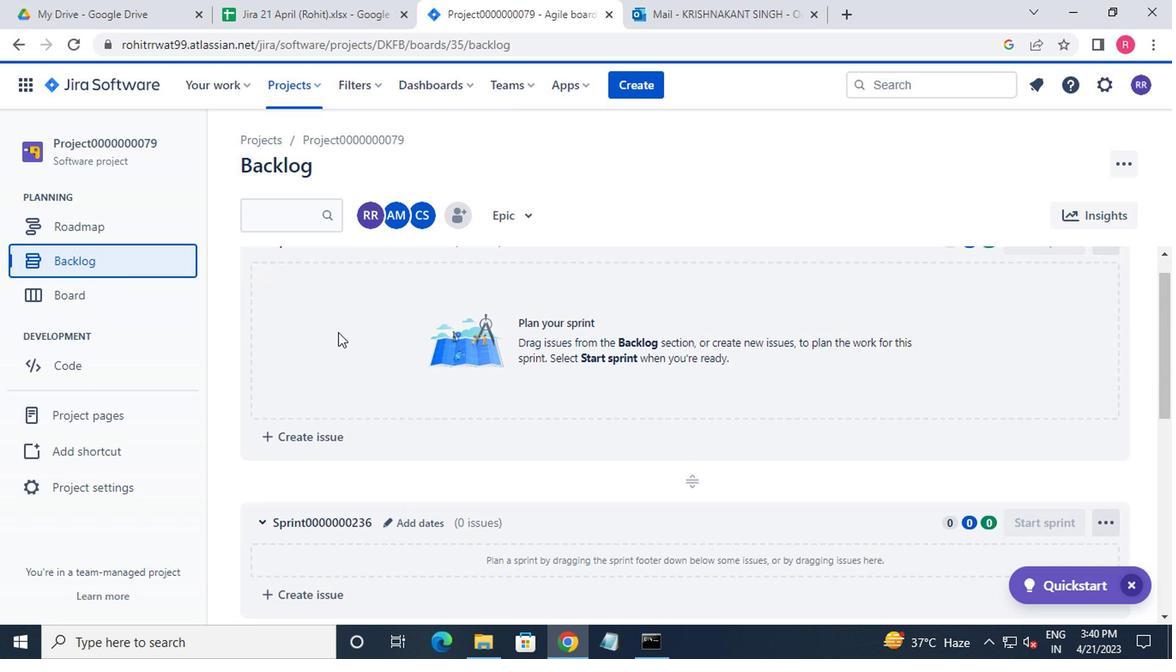 
Action: Mouse scrolled (357, 353) with delta (0, 0)
Screenshot: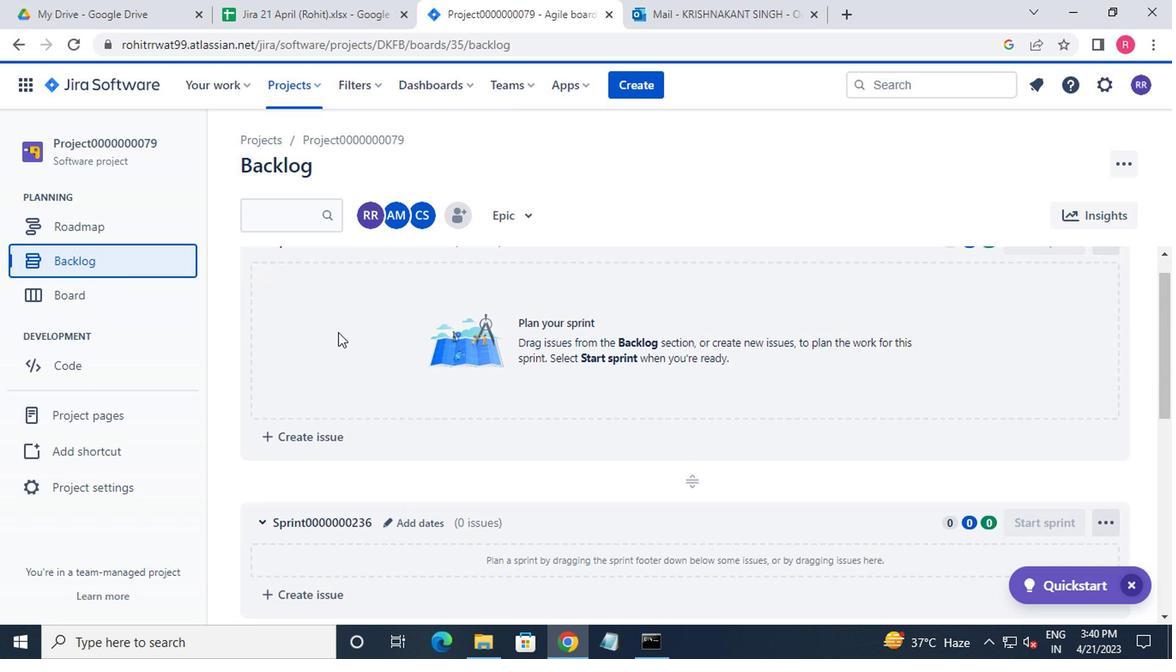 
Action: Mouse moved to (362, 357)
Screenshot: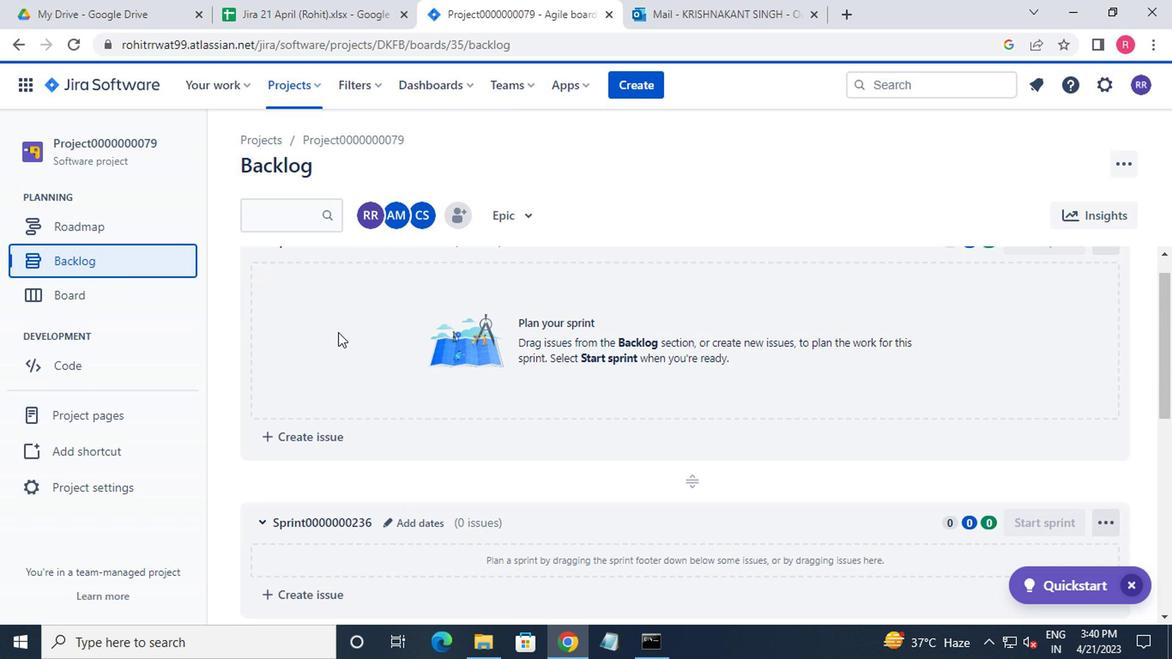 
Action: Mouse scrolled (362, 356) with delta (0, -1)
Screenshot: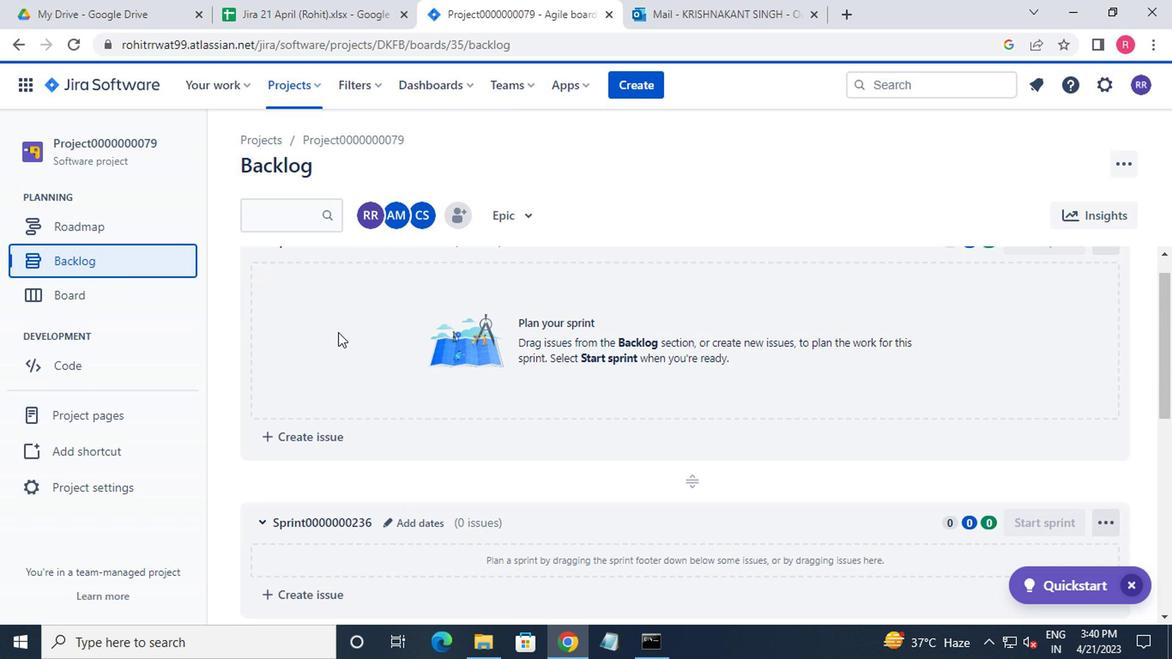 
Action: Mouse moved to (372, 362)
Screenshot: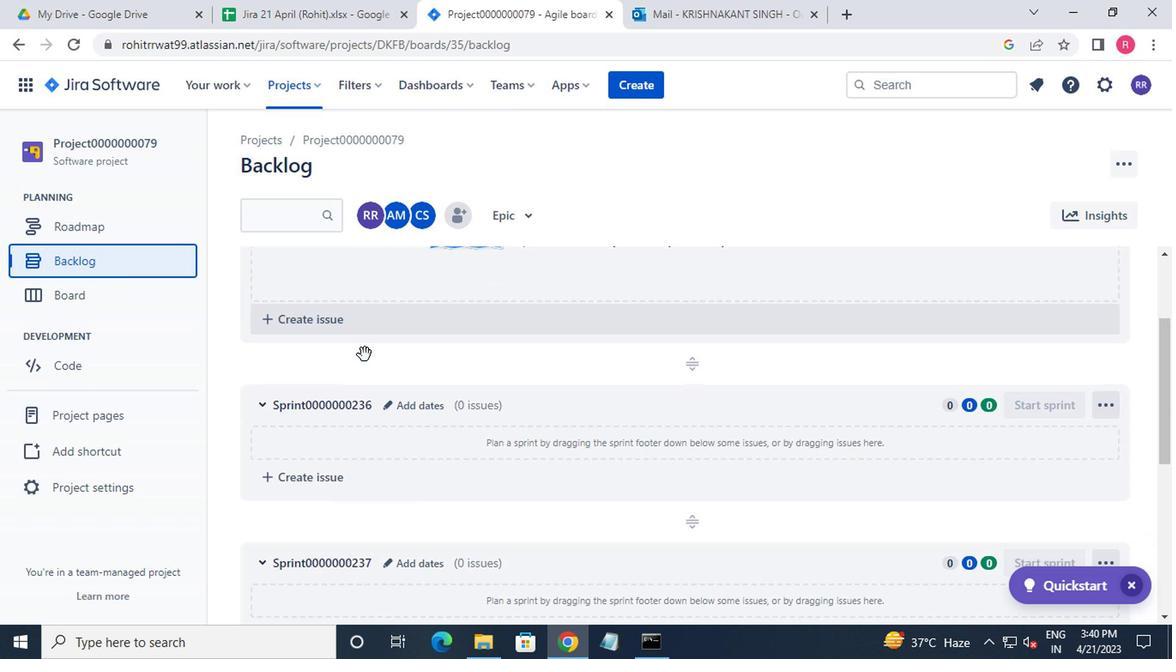 
Action: Mouse scrolled (372, 361) with delta (0, 0)
Screenshot: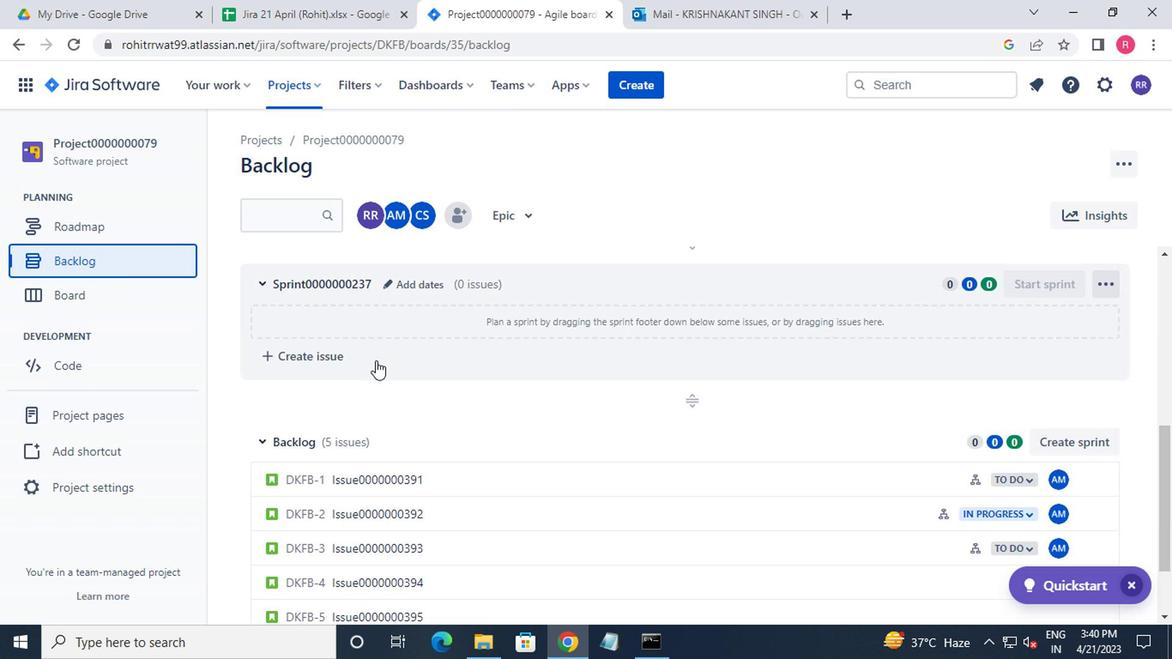 
Action: Mouse scrolled (372, 361) with delta (0, 0)
Screenshot: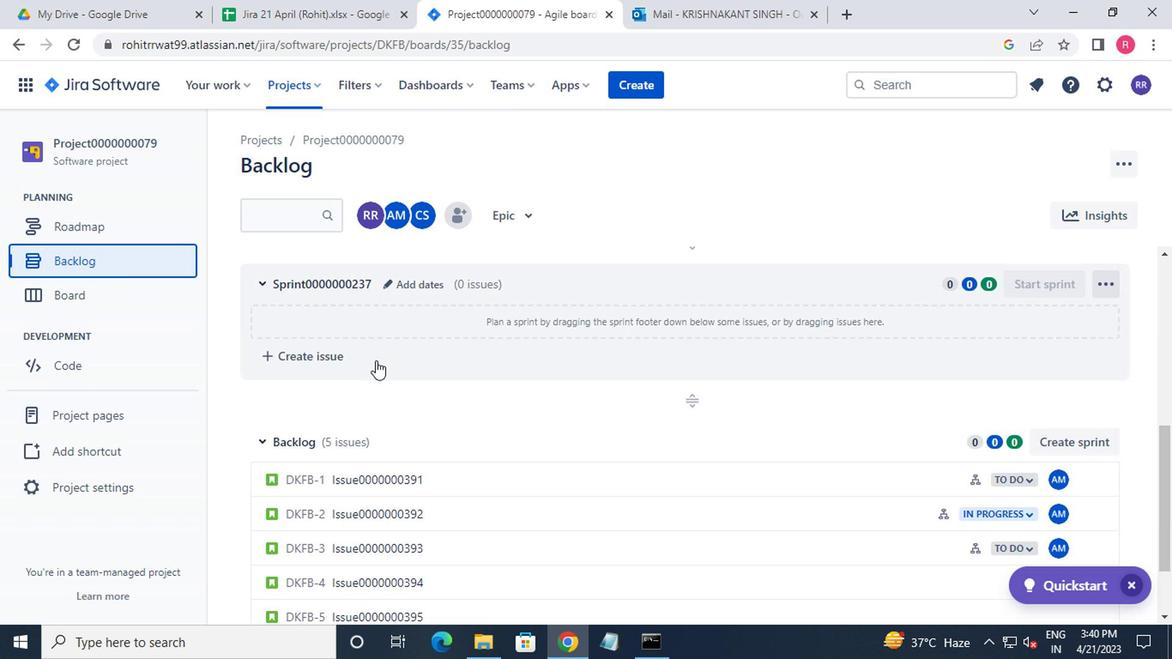 
Action: Mouse scrolled (372, 361) with delta (0, 0)
Screenshot: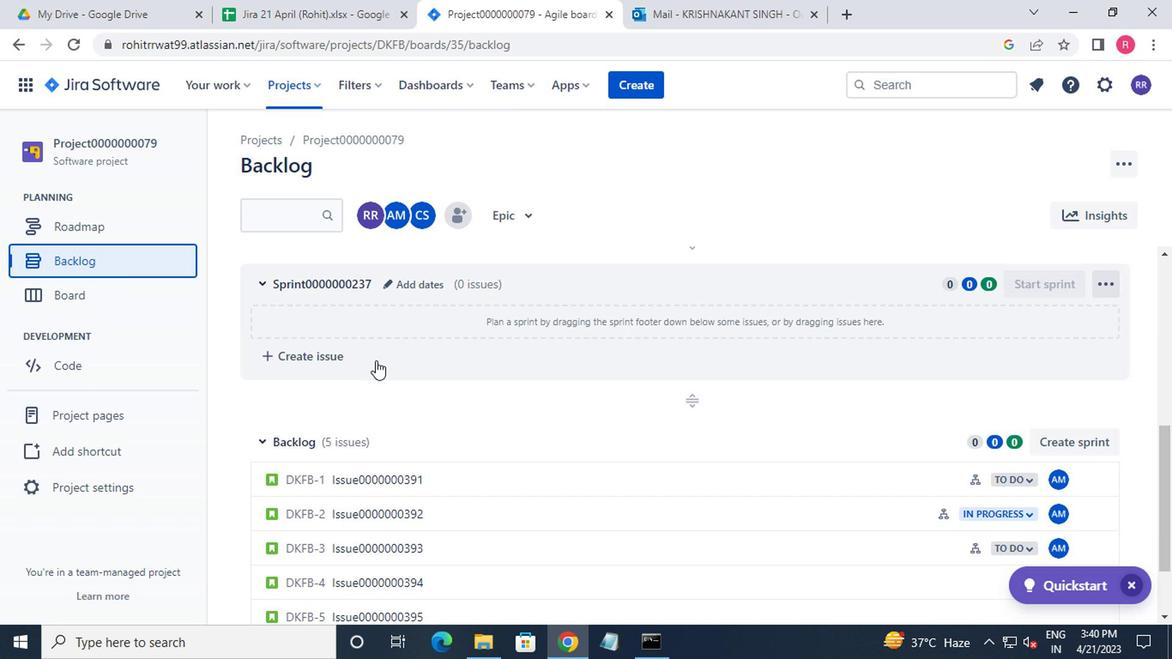 
Action: Mouse scrolled (372, 361) with delta (0, 0)
Screenshot: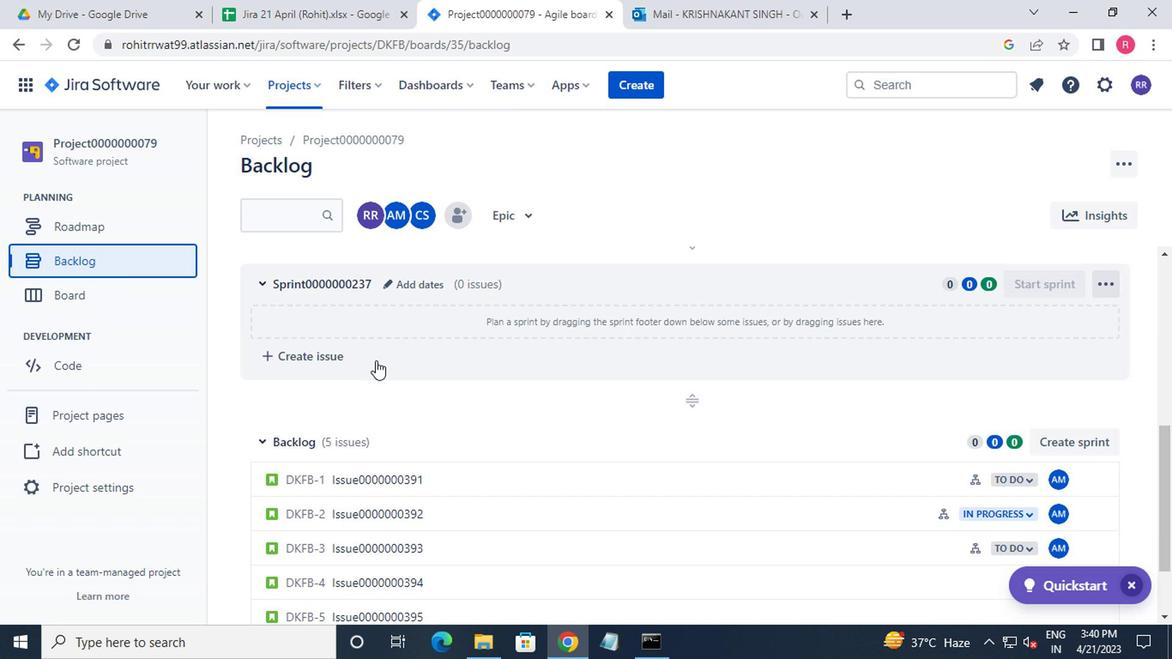 
Action: Mouse scrolled (372, 361) with delta (0, 0)
Screenshot: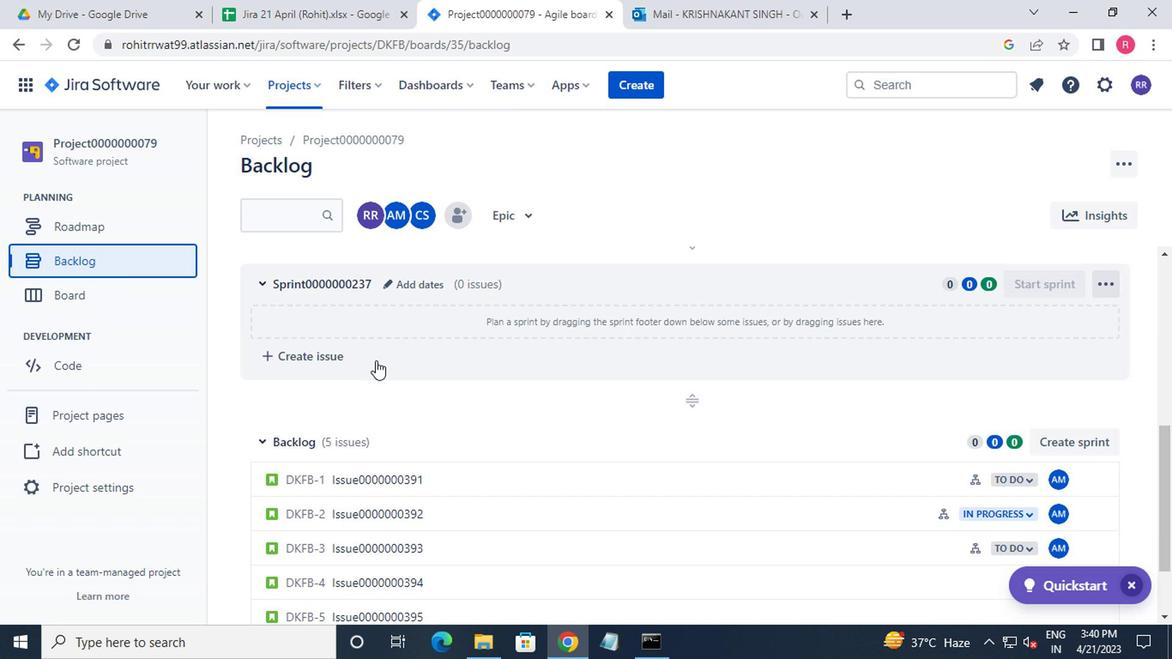 
Action: Mouse moved to (654, 378)
Screenshot: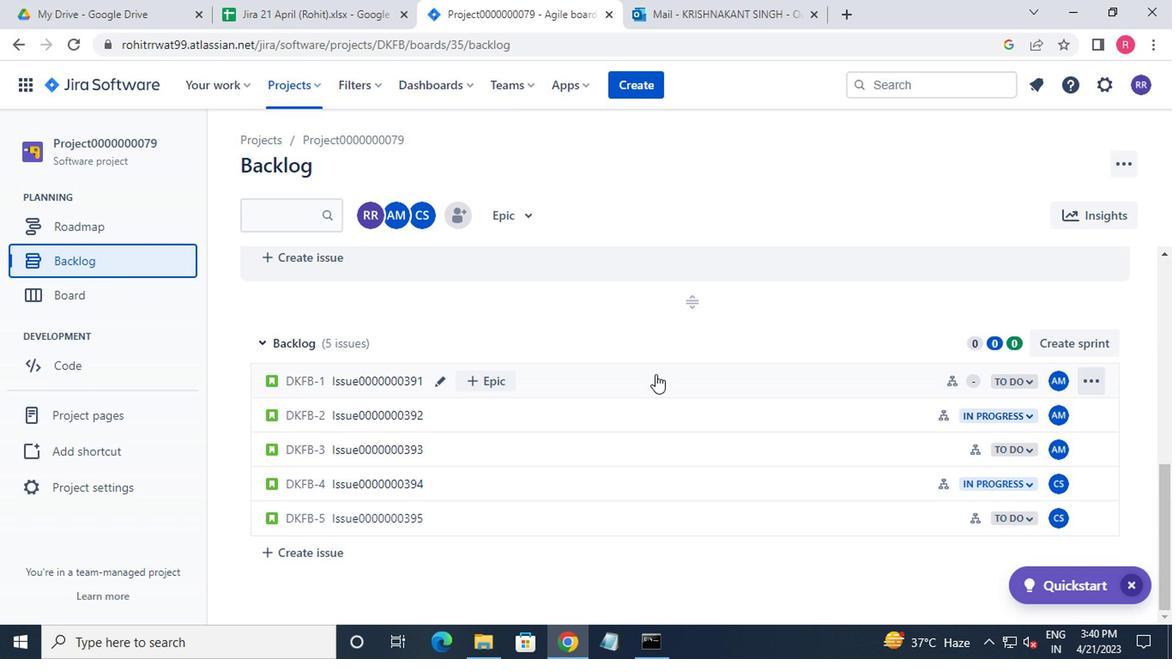 
Action: Mouse pressed left at (654, 378)
Screenshot: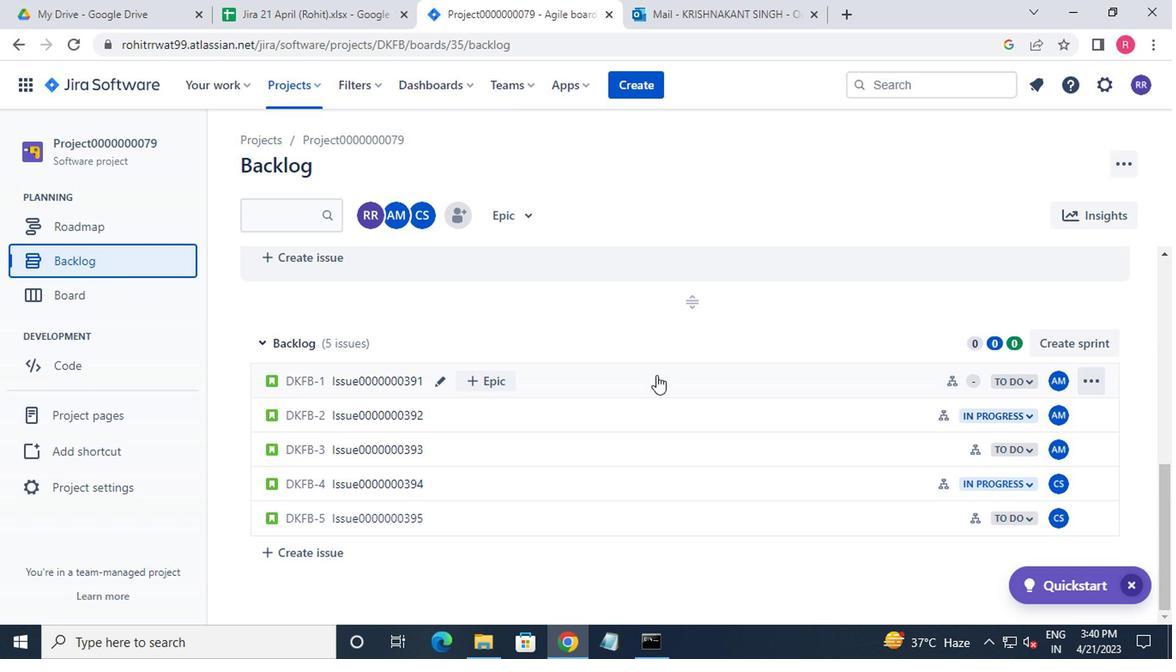 
Action: Mouse moved to (984, 334)
Screenshot: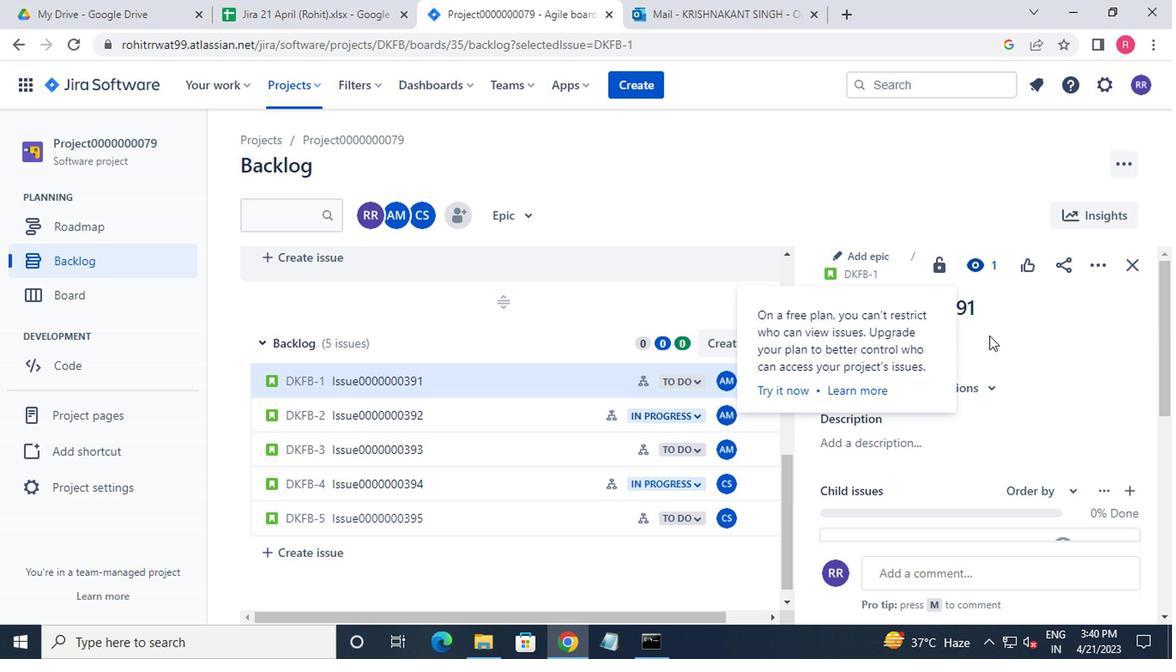 
Action: Mouse pressed left at (984, 334)
Screenshot: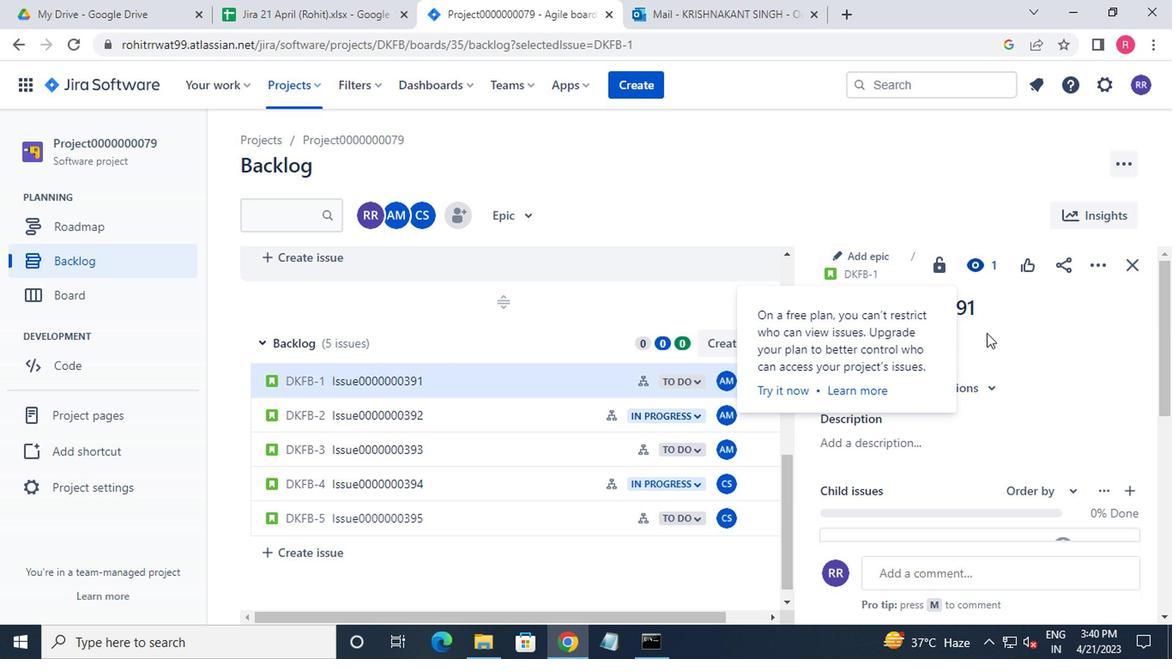 
Action: Mouse moved to (872, 342)
Screenshot: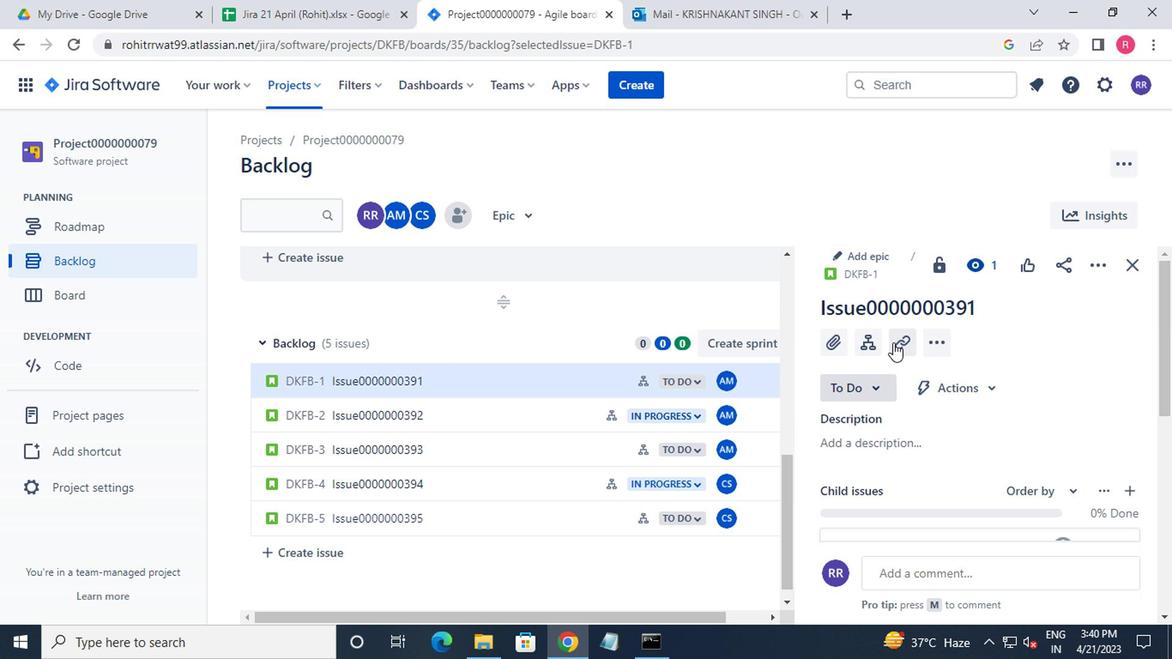 
Action: Mouse pressed left at (872, 342)
Screenshot: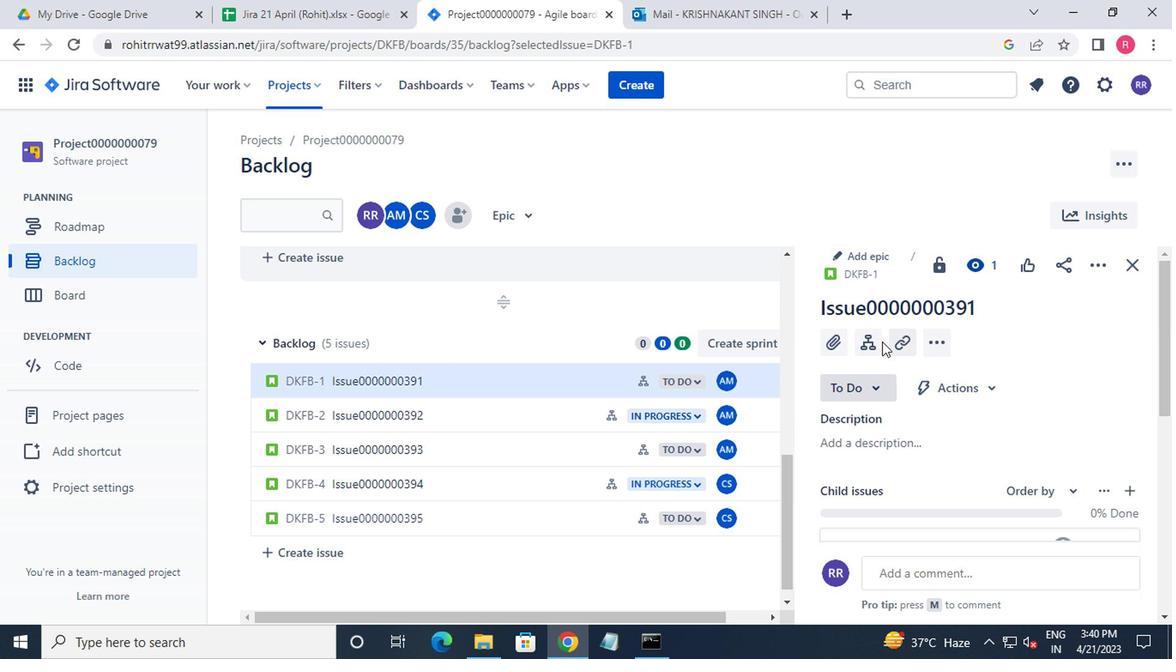 
Action: Mouse moved to (1053, 351)
Screenshot: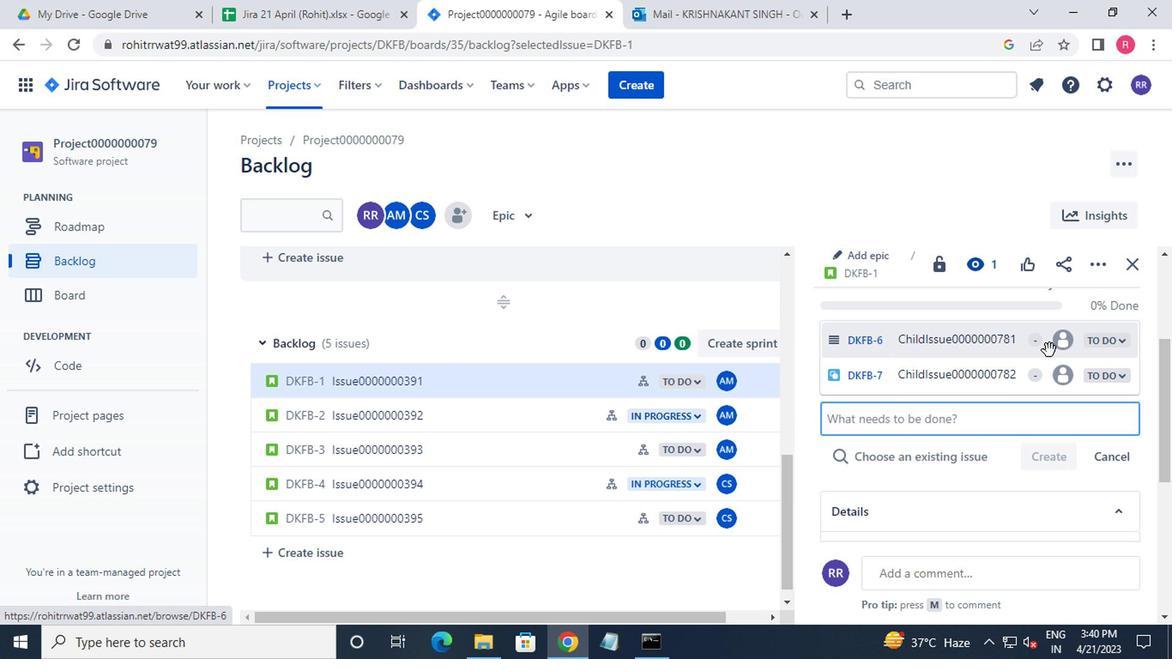 
Action: Mouse pressed left at (1053, 351)
Screenshot: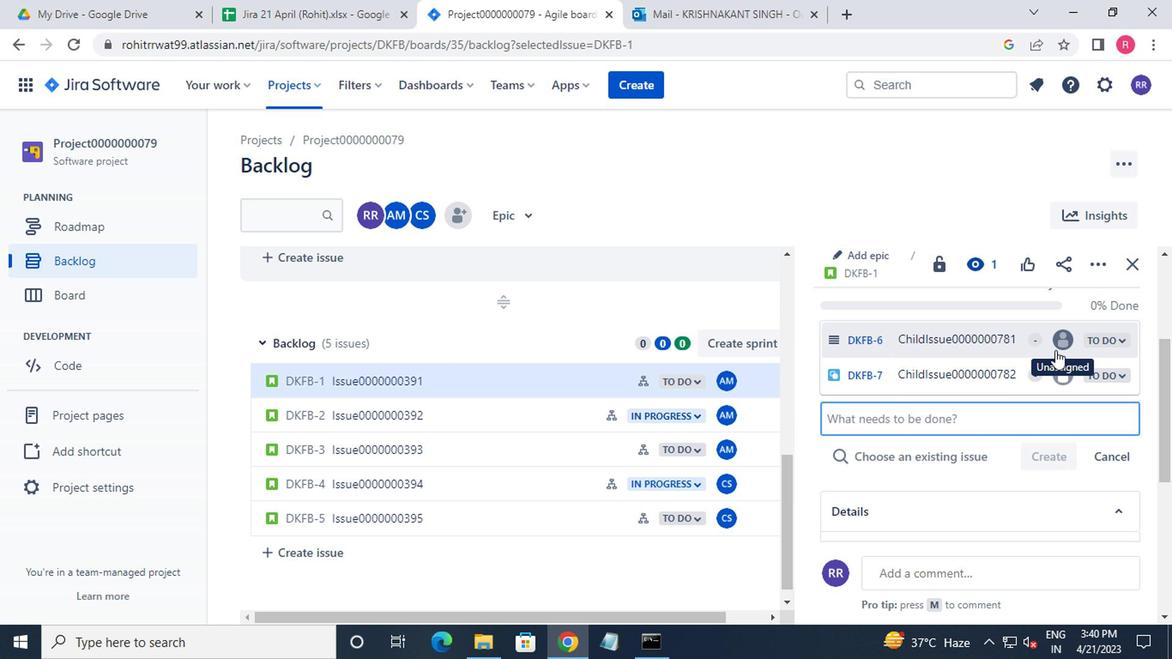 
Action: Mouse moved to (912, 381)
Screenshot: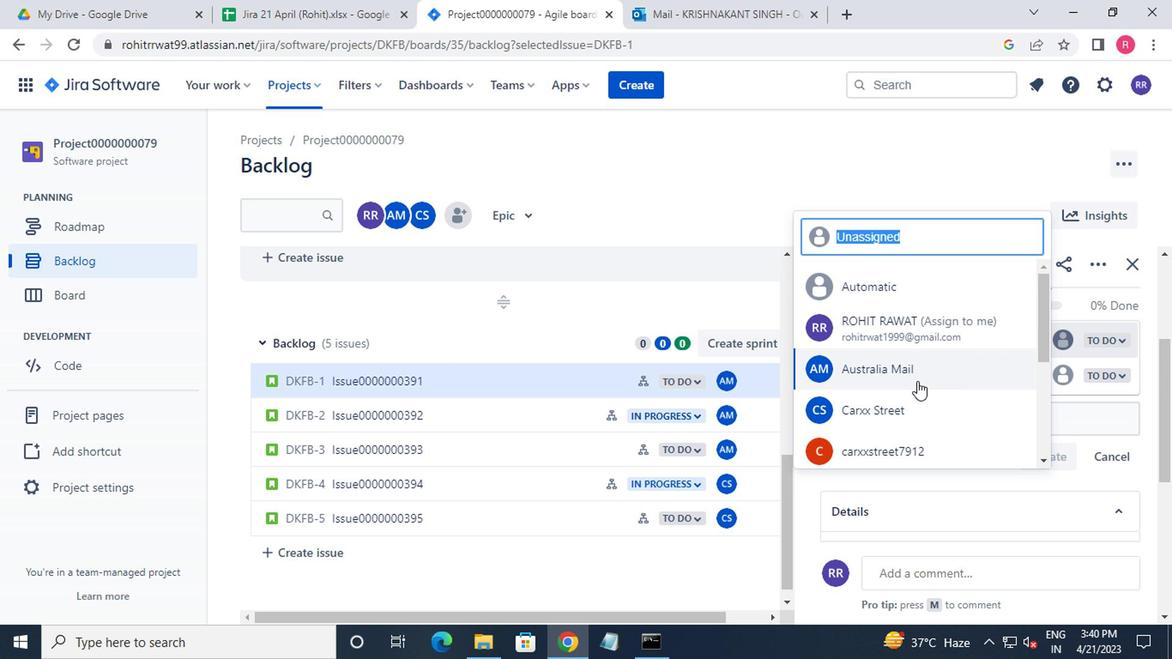 
Action: Mouse pressed left at (912, 381)
Screenshot: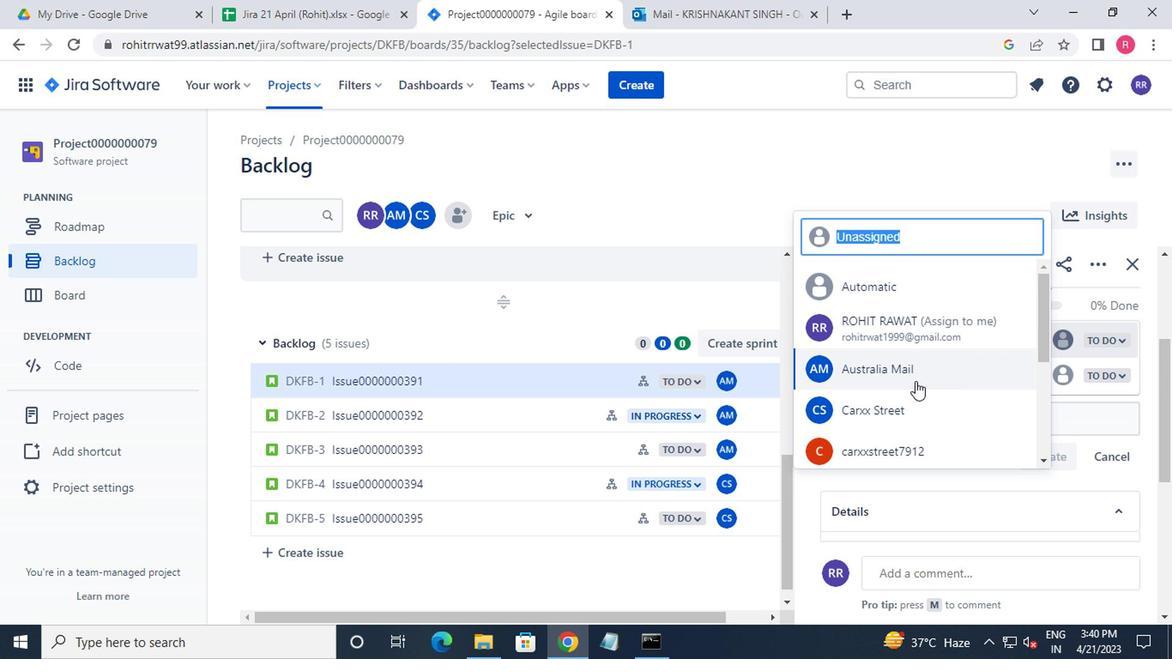 
Action: Mouse moved to (865, 304)
Screenshot: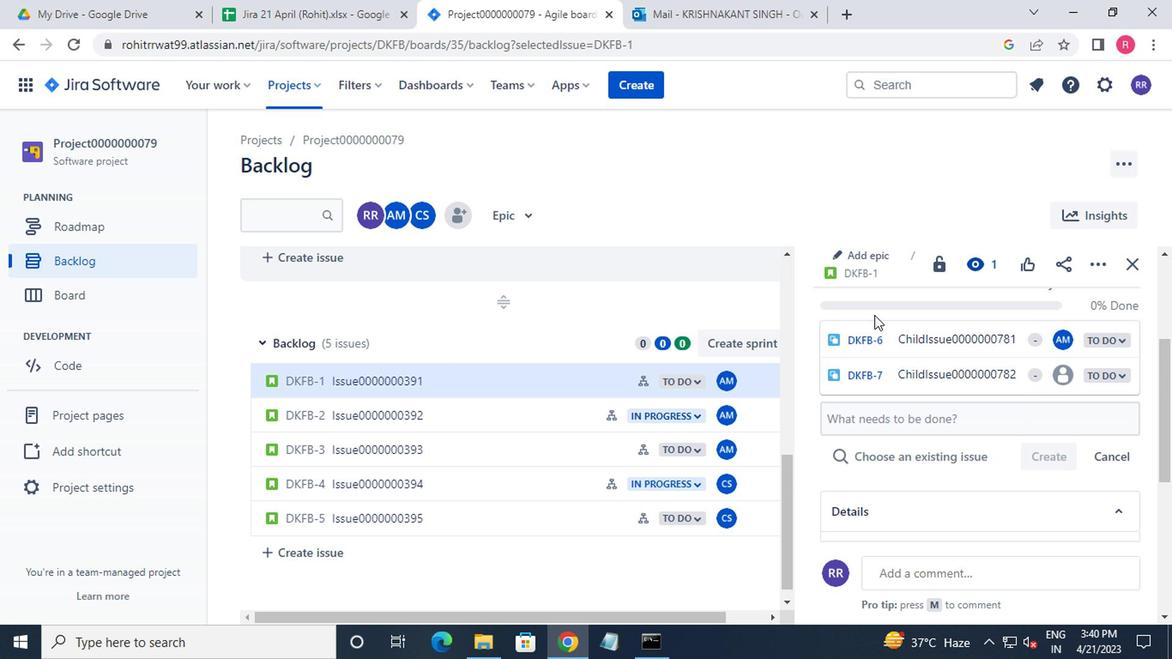 
